 Task: Research Airbnb options in Wichian Buri, Thailand from 9th December, 2023 to 16th December, 2023 for 2 adults, 1 child.2 bedrooms having 2 beds and 1 bathroom. Property type can be flat. Look for 3 properties as per requirement.
Action: Mouse moved to (459, 107)
Screenshot: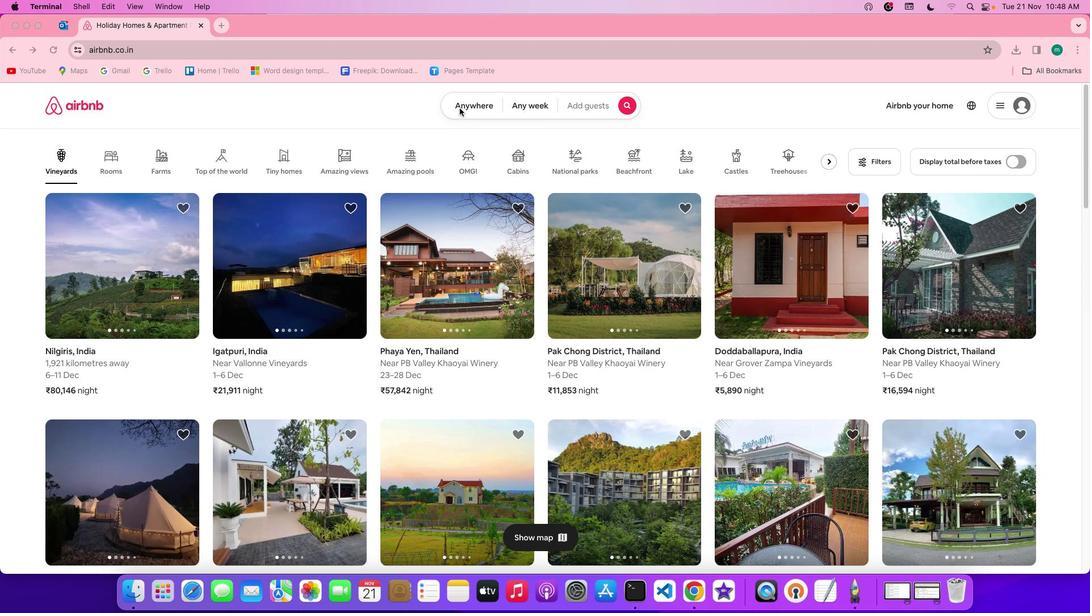 
Action: Mouse pressed left at (459, 107)
Screenshot: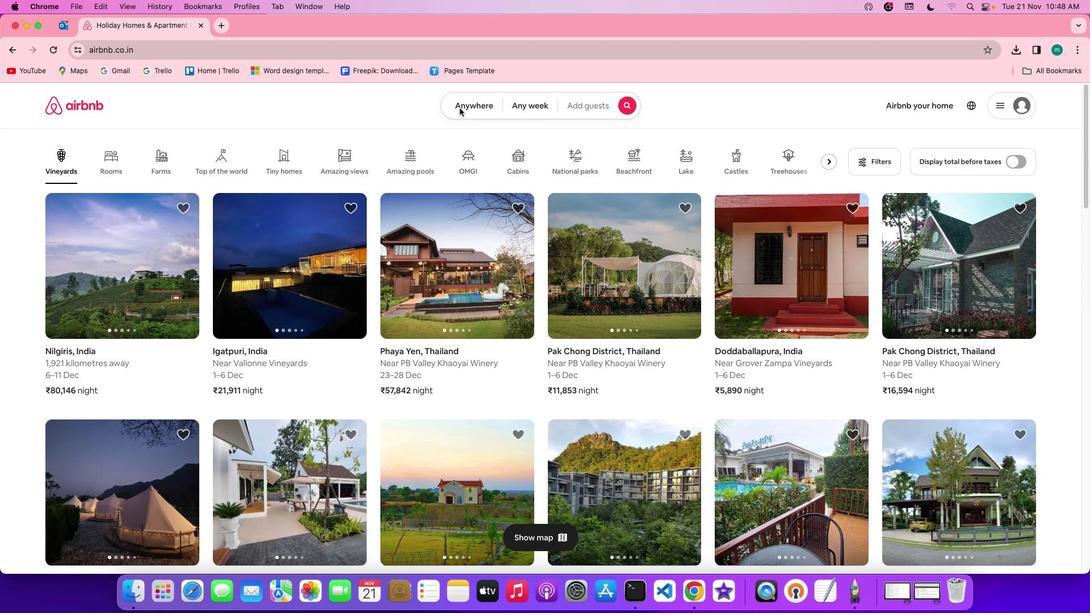 
Action: Mouse pressed left at (459, 107)
Screenshot: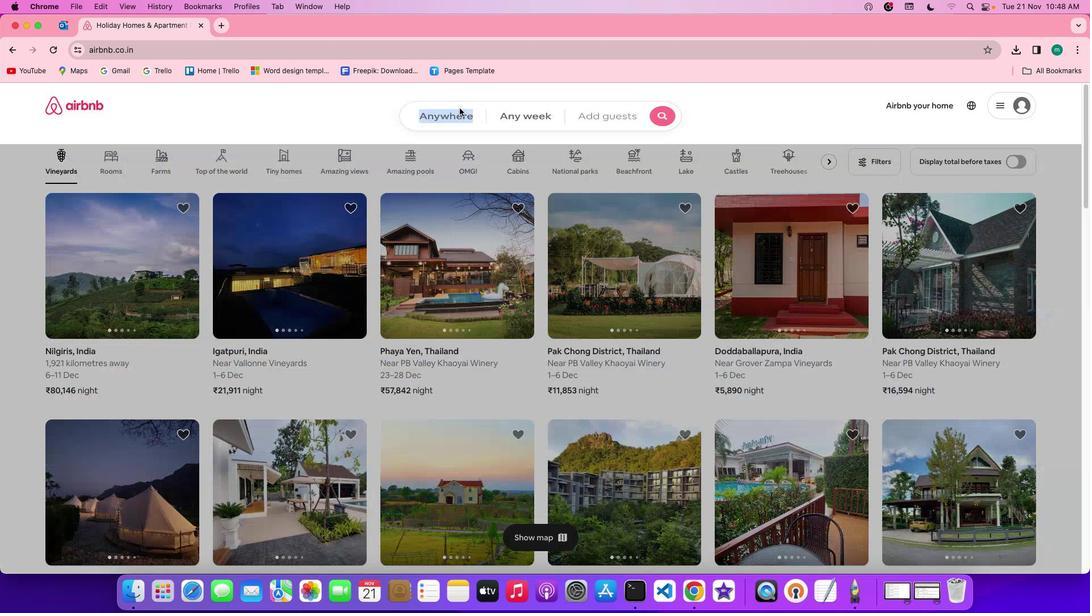 
Action: Mouse moved to (422, 153)
Screenshot: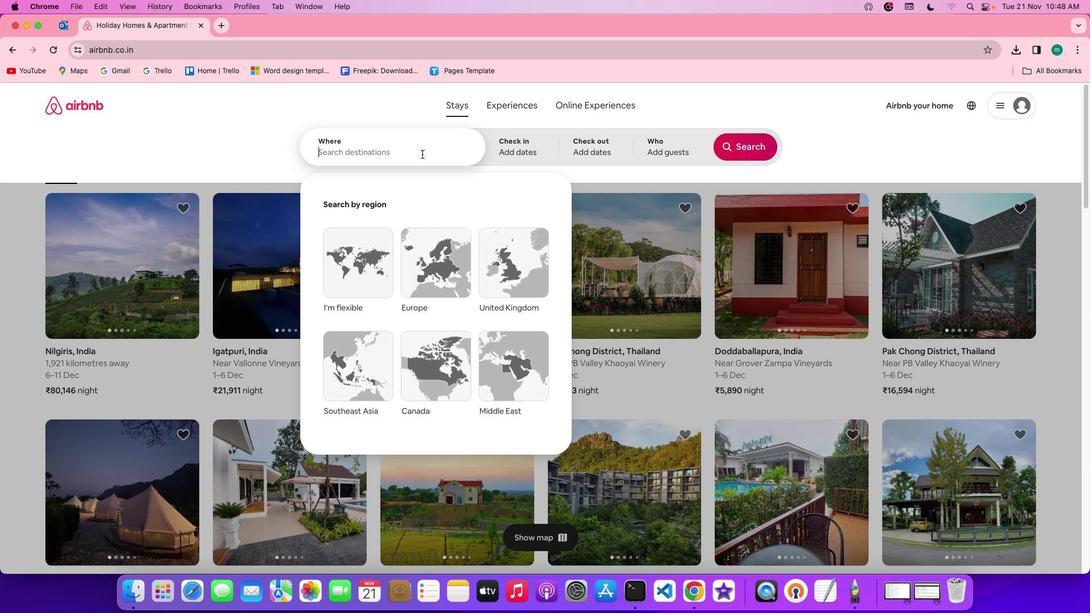 
Action: Mouse pressed left at (422, 153)
Screenshot: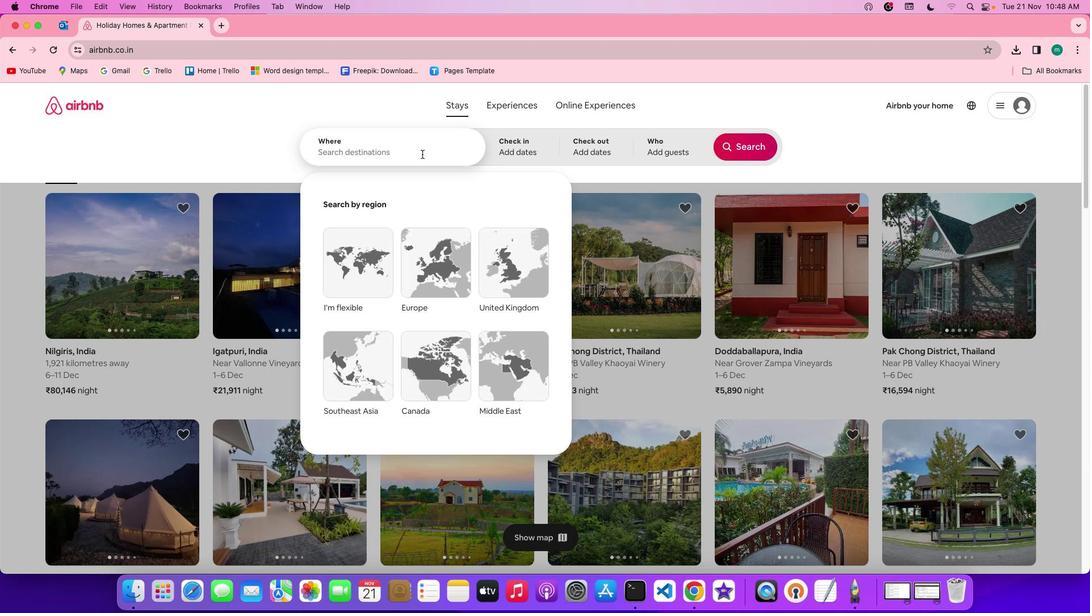 
Action: Key pressed Key.spaceKey.shift'W''i''c''h''i''a''n'Key.spaceKey.shift'B''u''r''i'','Key.spaceKey.shift'T''h''a''i''l''a''n''d'
Screenshot: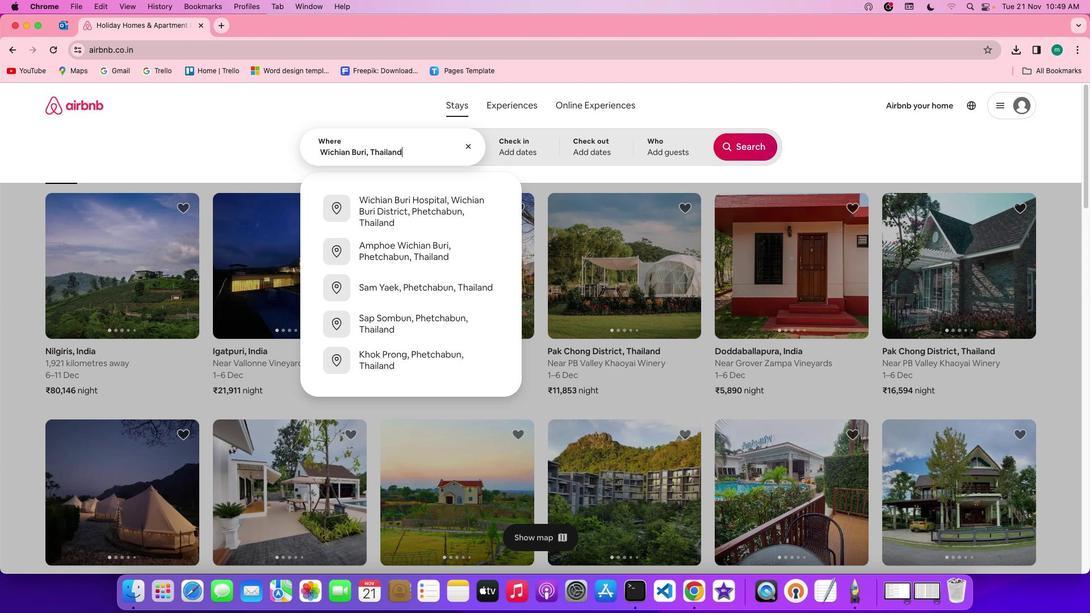 
Action: Mouse moved to (560, 139)
Screenshot: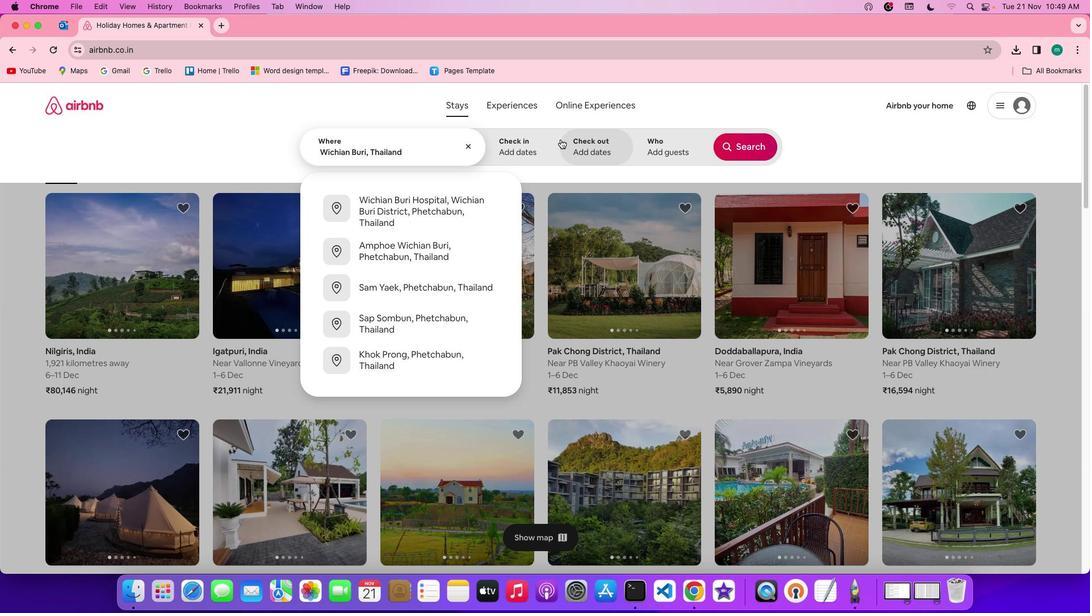 
Action: Mouse pressed left at (560, 139)
Screenshot: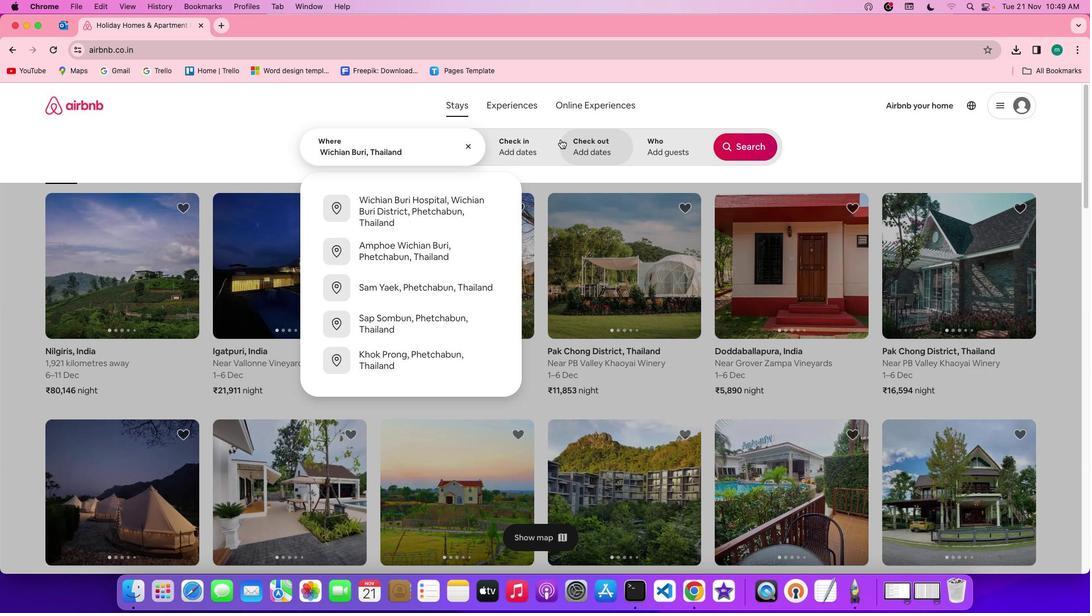 
Action: Mouse moved to (737, 322)
Screenshot: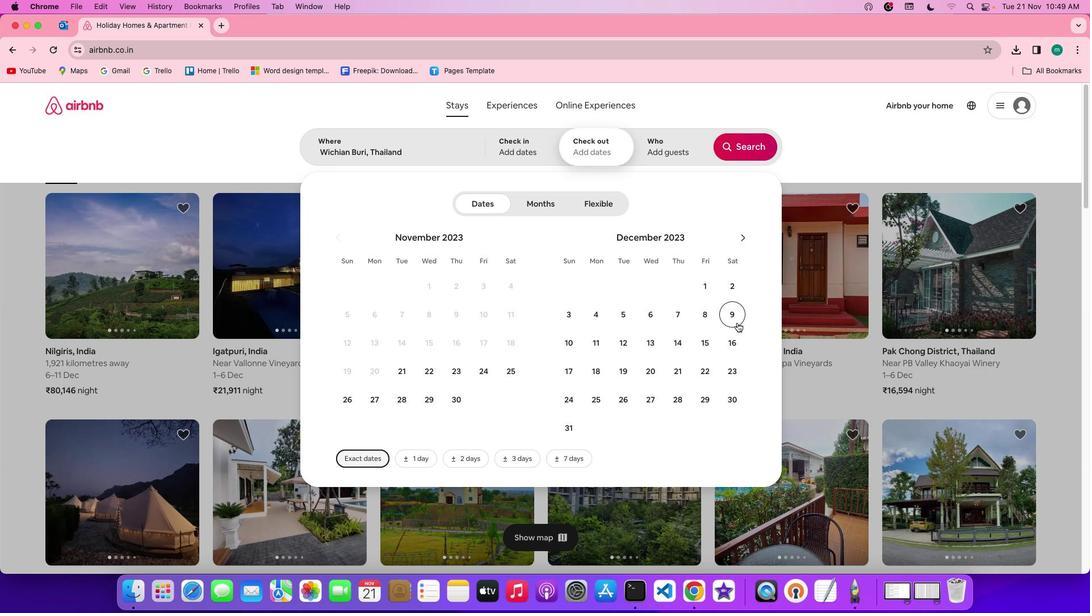 
Action: Mouse pressed left at (737, 322)
Screenshot: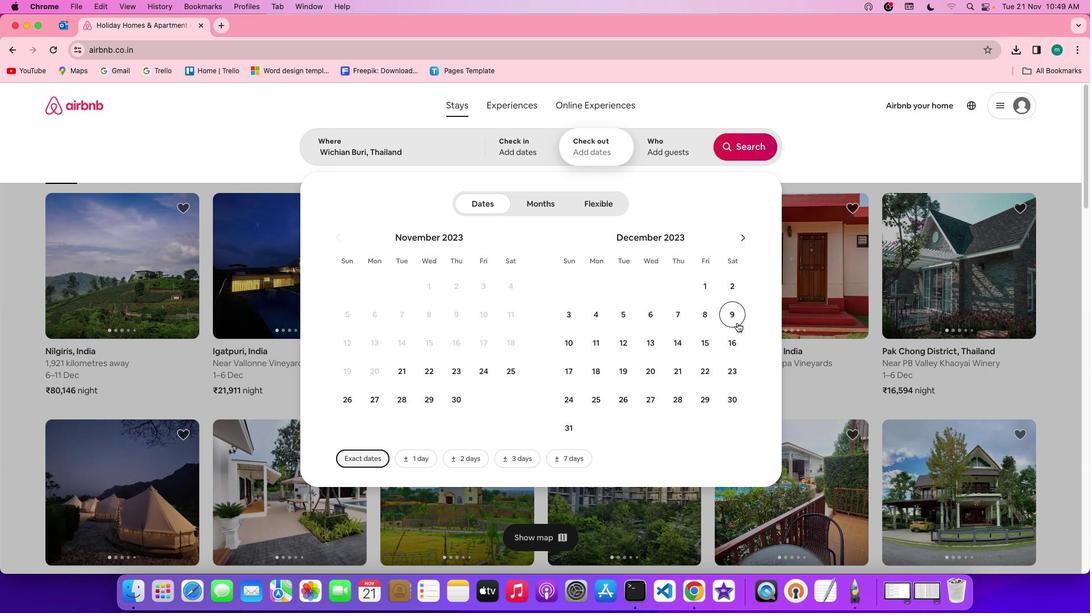 
Action: Mouse moved to (733, 337)
Screenshot: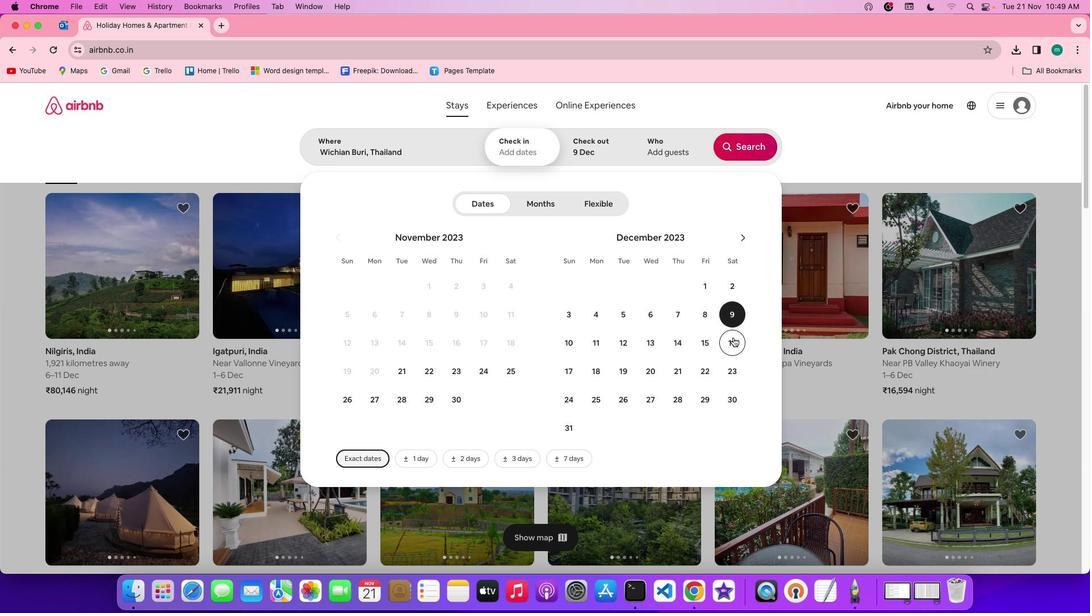
Action: Mouse pressed left at (733, 337)
Screenshot: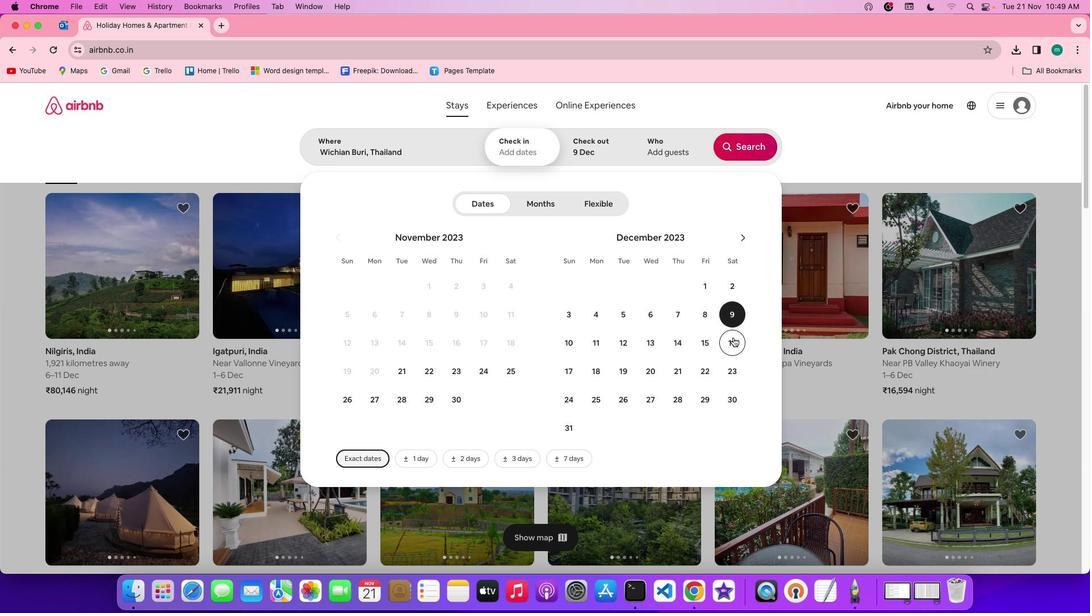 
Action: Mouse moved to (690, 134)
Screenshot: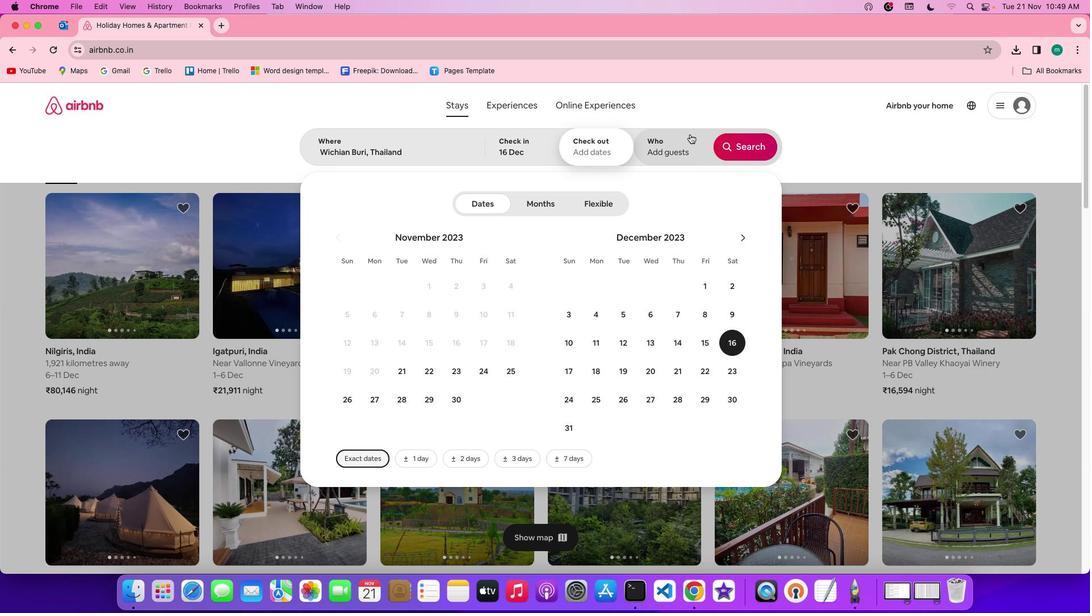 
Action: Mouse pressed left at (690, 134)
Screenshot: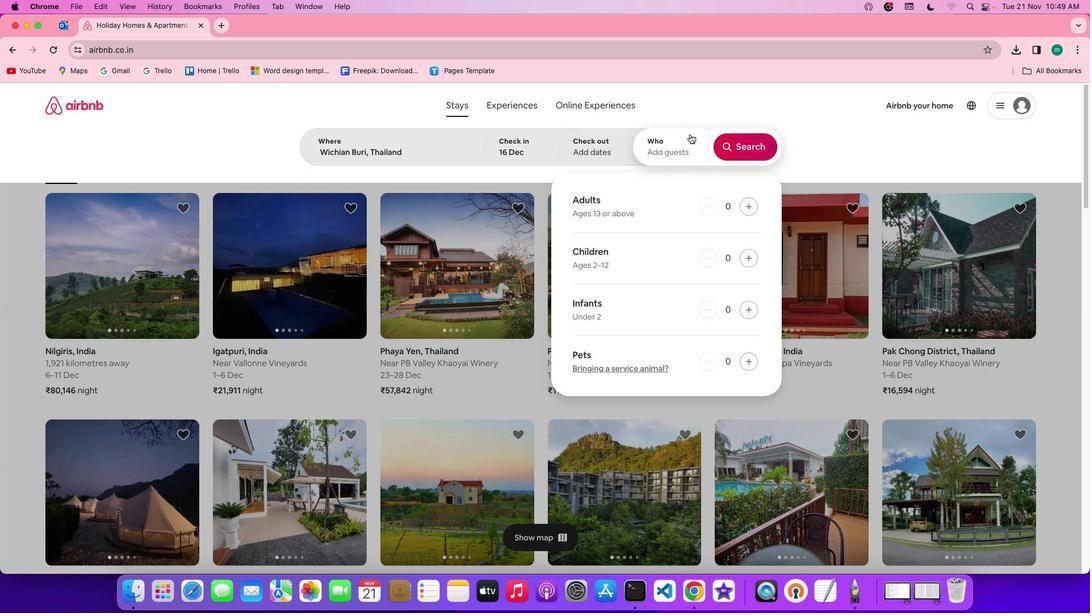 
Action: Mouse moved to (754, 213)
Screenshot: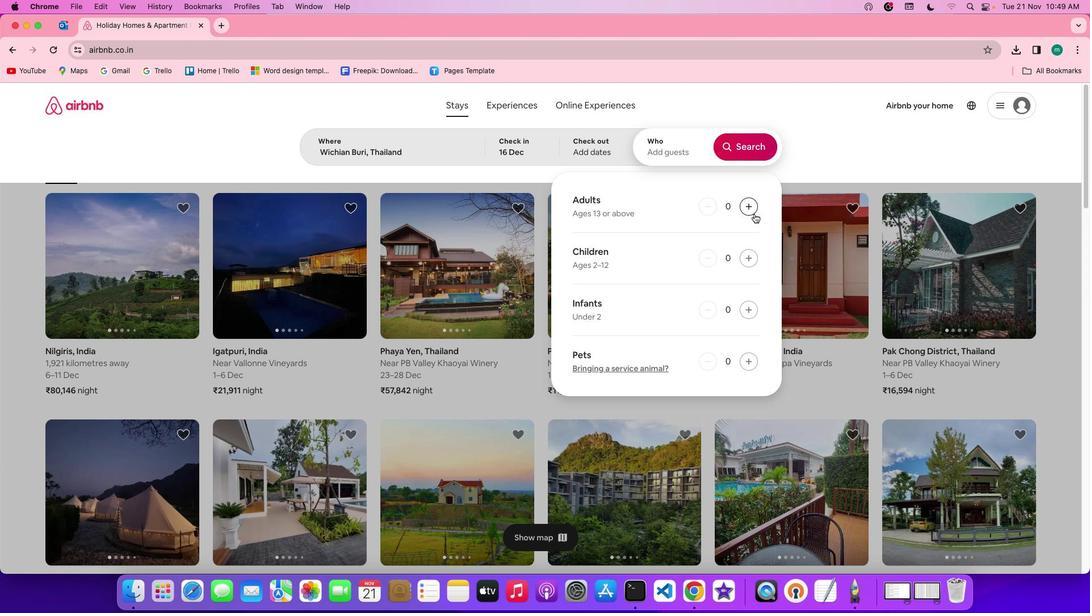 
Action: Mouse pressed left at (754, 213)
Screenshot: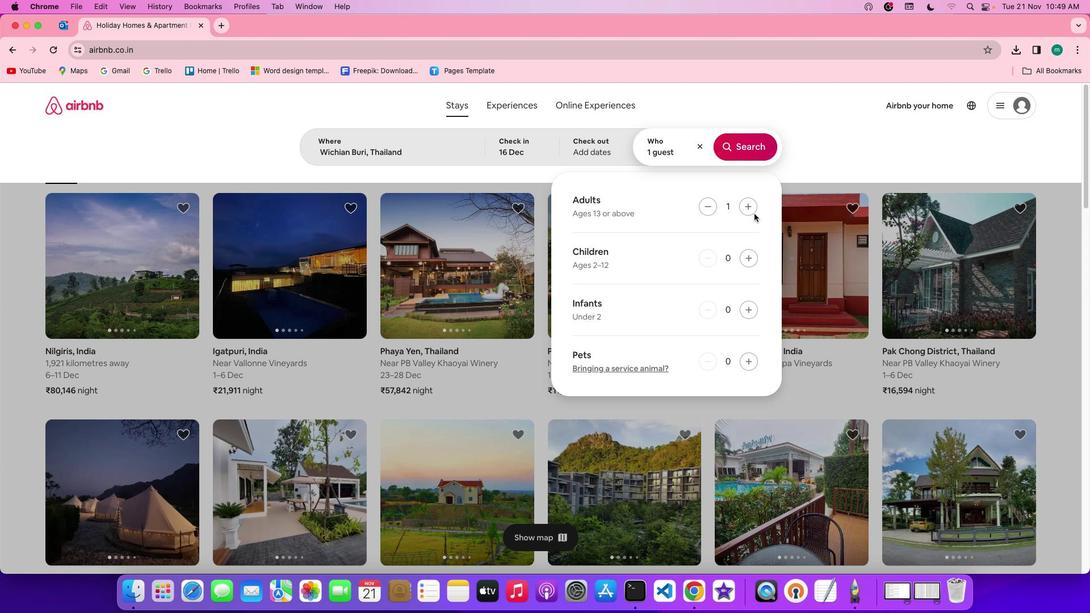 
Action: Mouse pressed left at (754, 213)
Screenshot: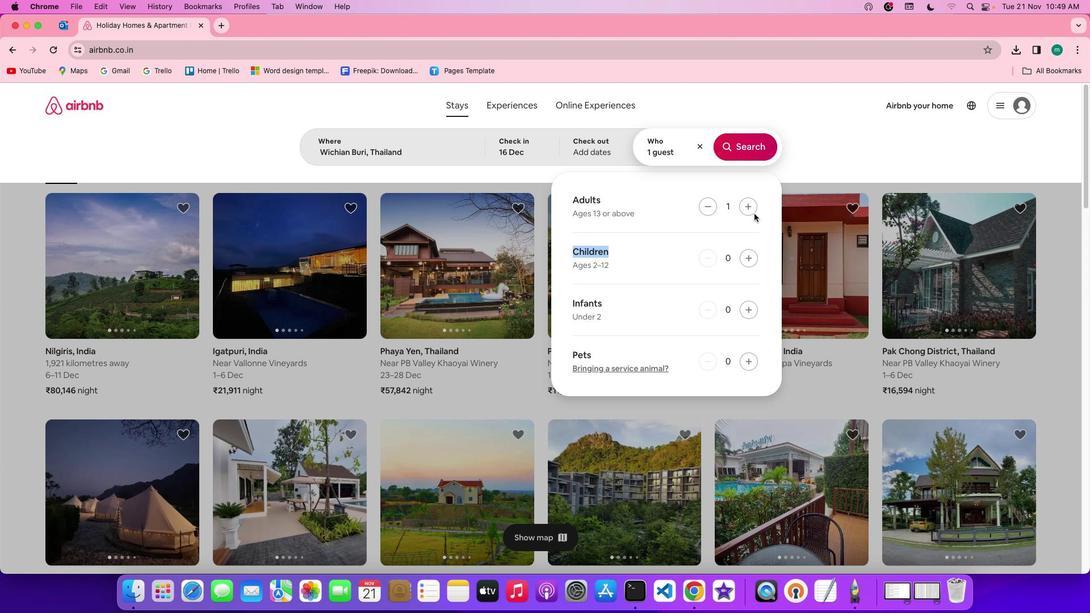 
Action: Mouse moved to (751, 255)
Screenshot: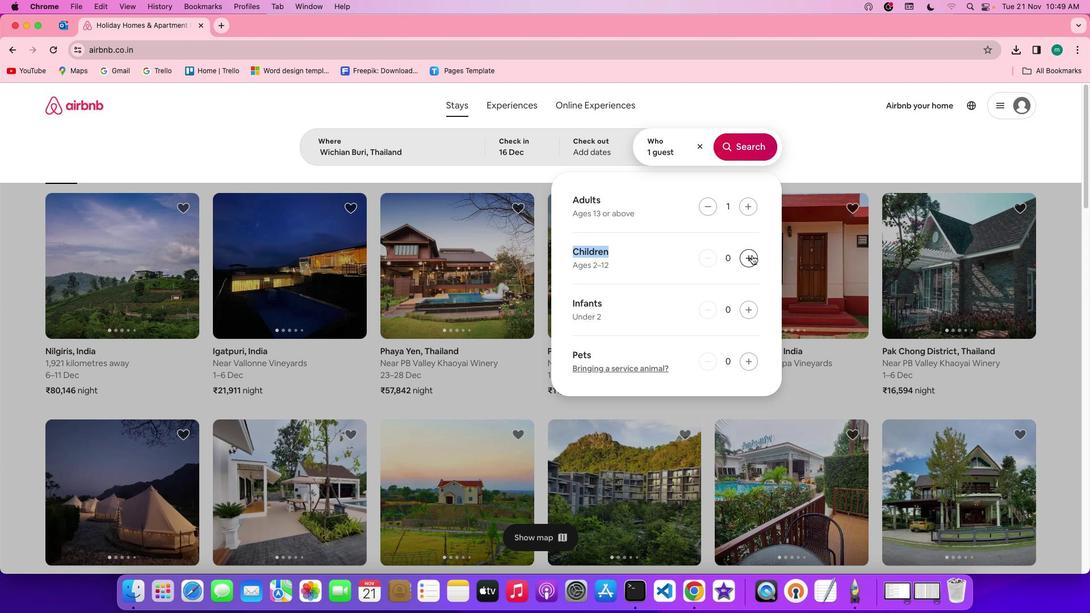
Action: Mouse pressed left at (751, 255)
Screenshot: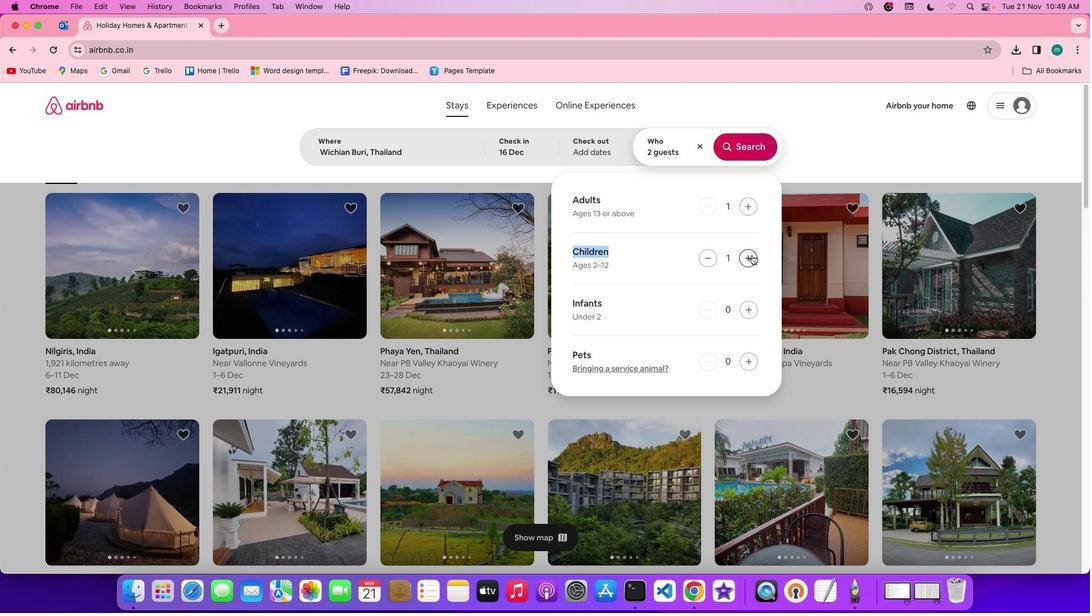 
Action: Mouse moved to (750, 202)
Screenshot: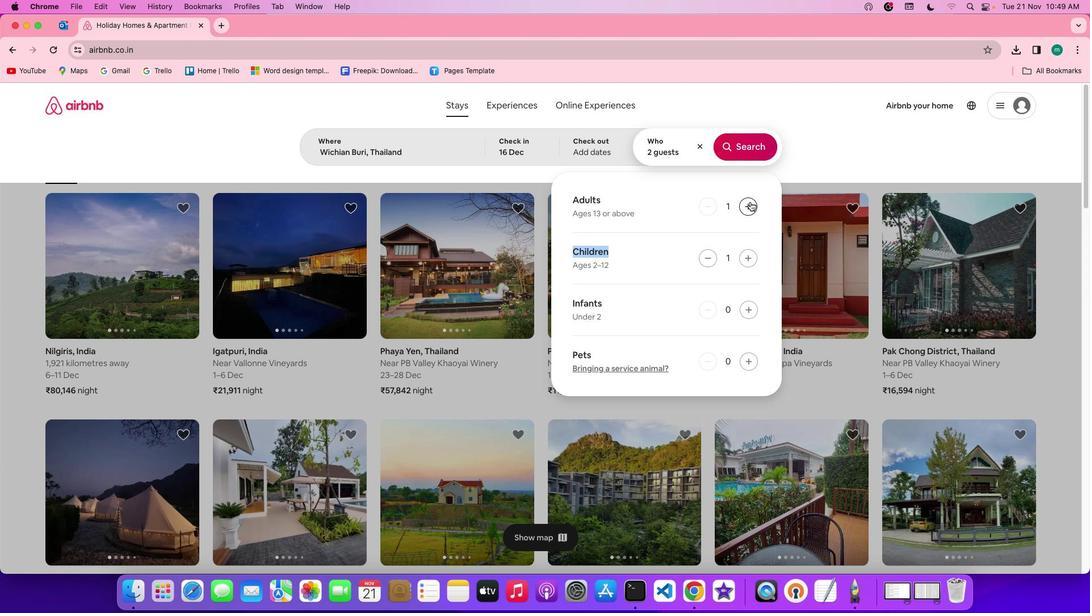 
Action: Mouse pressed left at (750, 202)
Screenshot: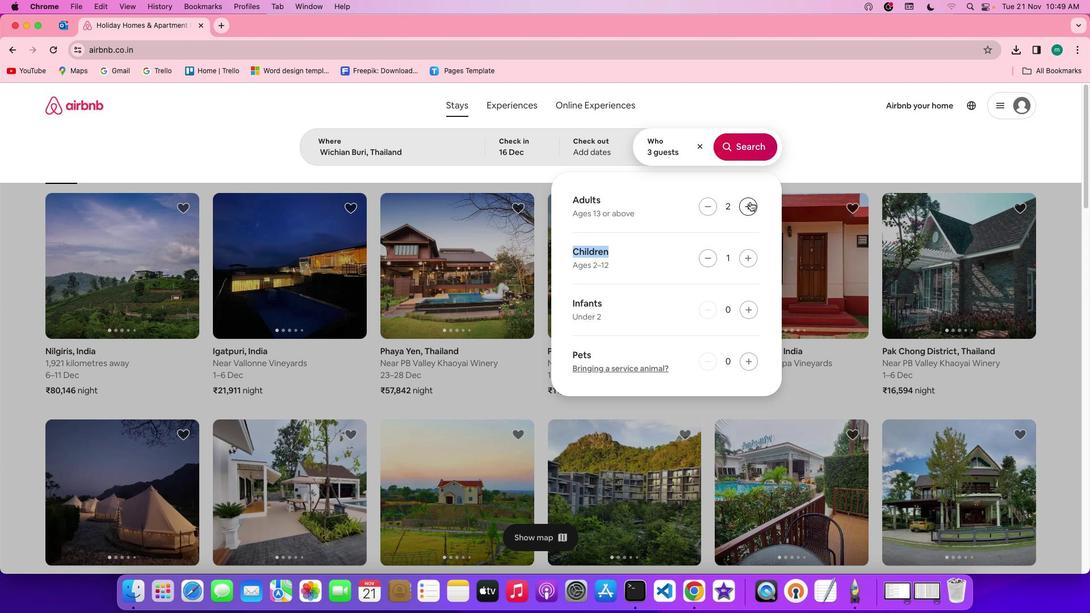 
Action: Mouse moved to (742, 145)
Screenshot: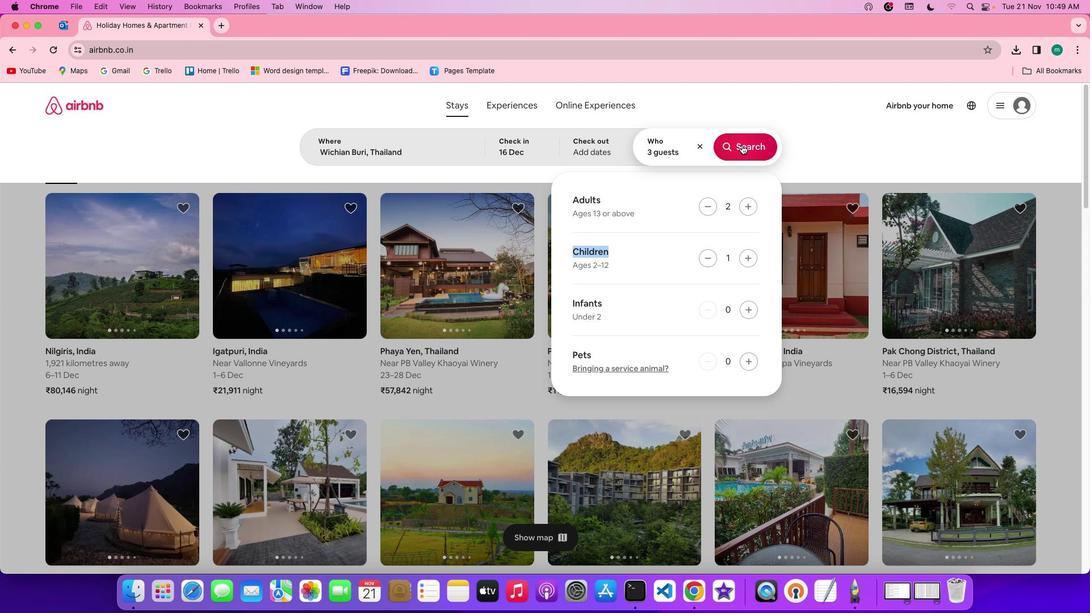
Action: Mouse pressed left at (742, 145)
Screenshot: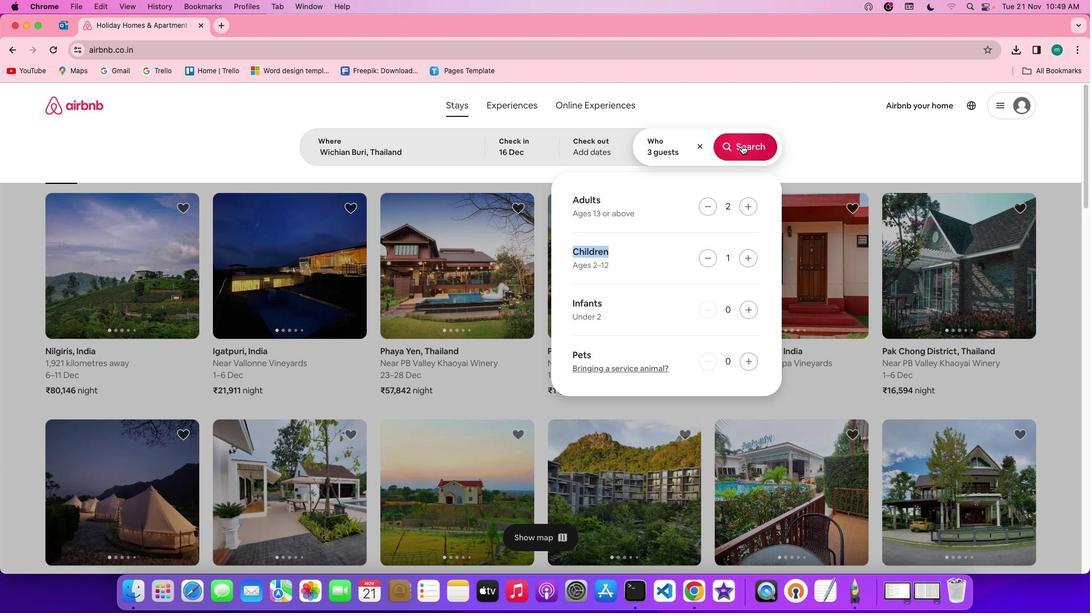 
Action: Mouse moved to (919, 149)
Screenshot: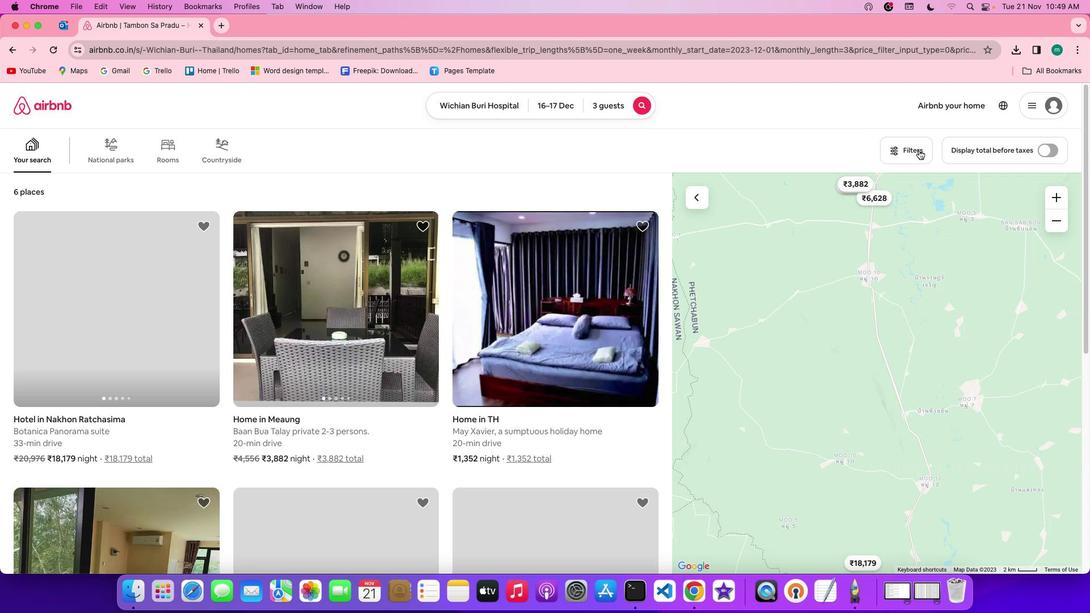 
Action: Mouse pressed left at (919, 149)
Screenshot: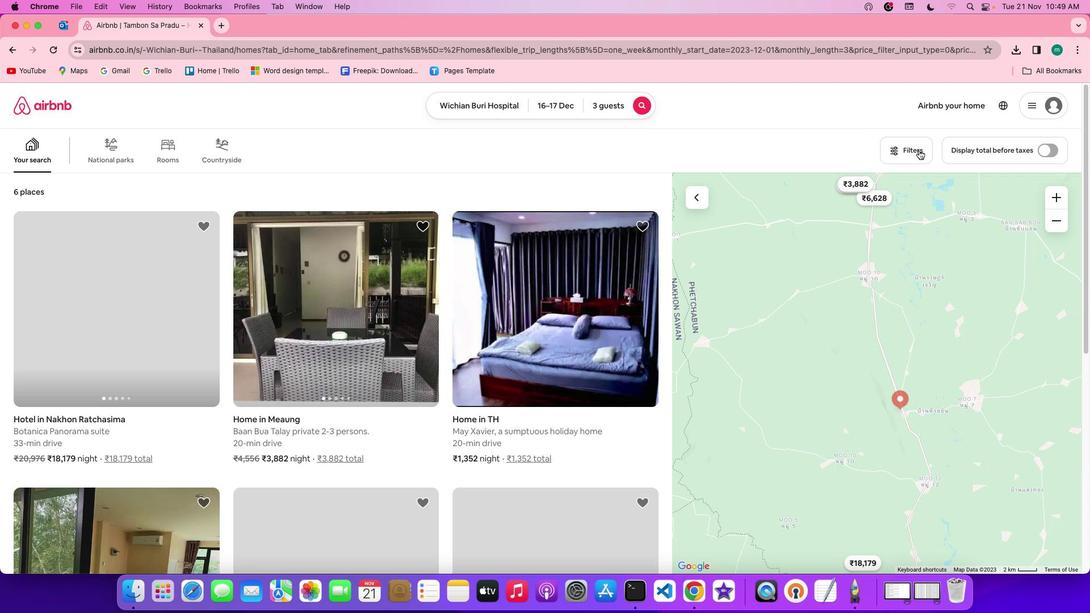 
Action: Mouse moved to (568, 331)
Screenshot: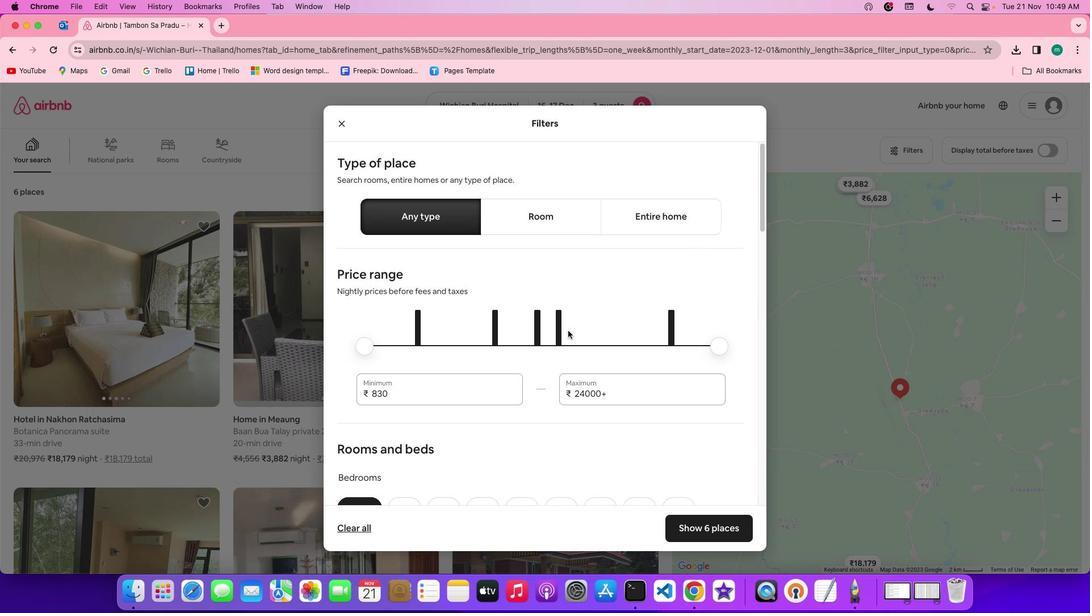 
Action: Mouse scrolled (568, 331) with delta (0, 0)
Screenshot: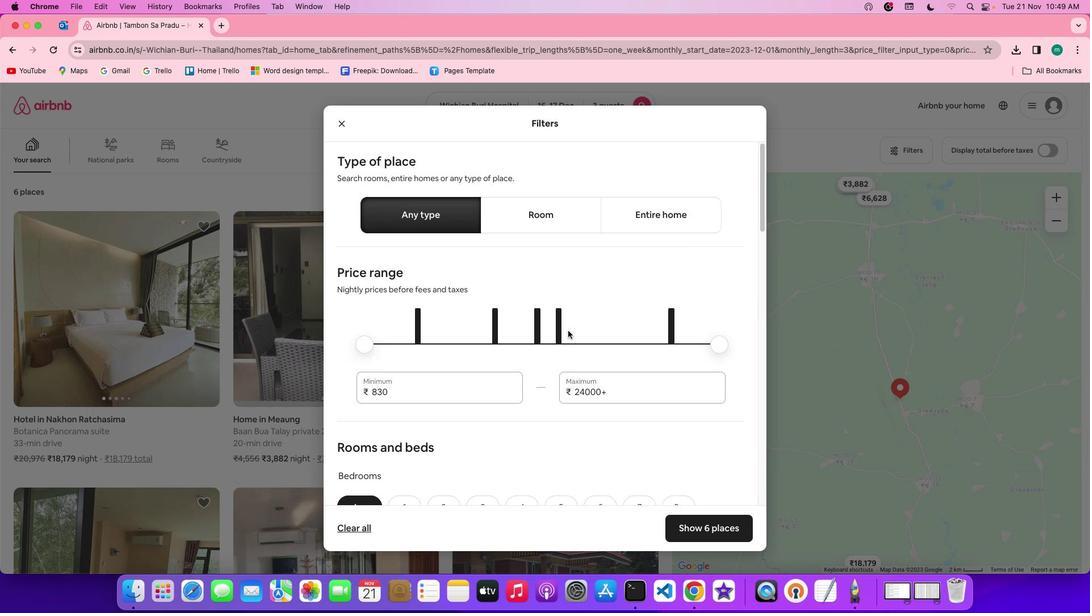
Action: Mouse scrolled (568, 331) with delta (0, 0)
Screenshot: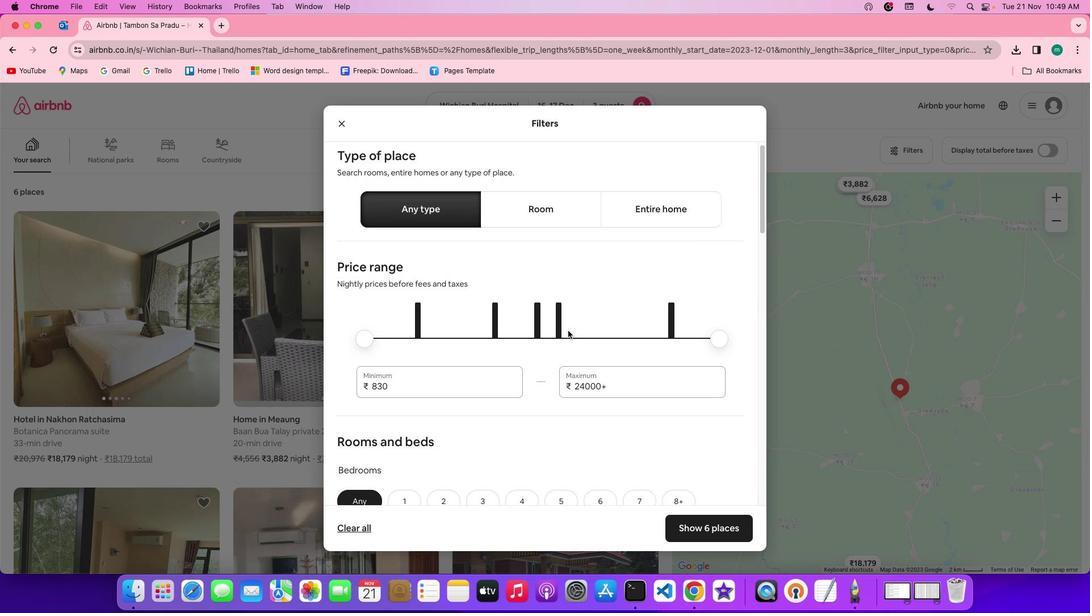 
Action: Mouse scrolled (568, 331) with delta (0, 0)
Screenshot: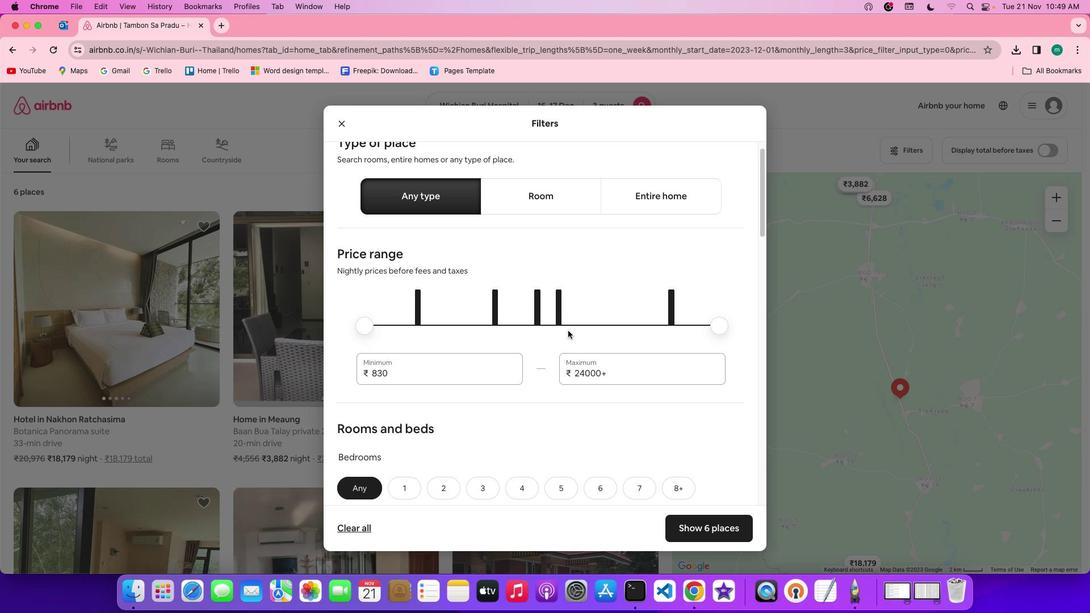 
Action: Mouse scrolled (568, 331) with delta (0, 0)
Screenshot: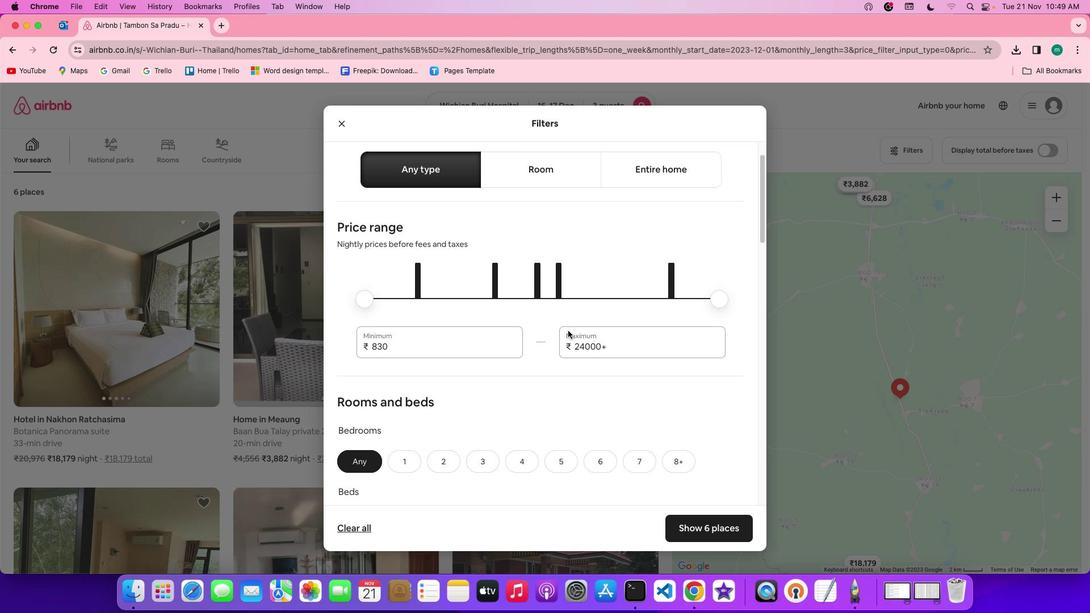 
Action: Mouse scrolled (568, 331) with delta (0, 0)
Screenshot: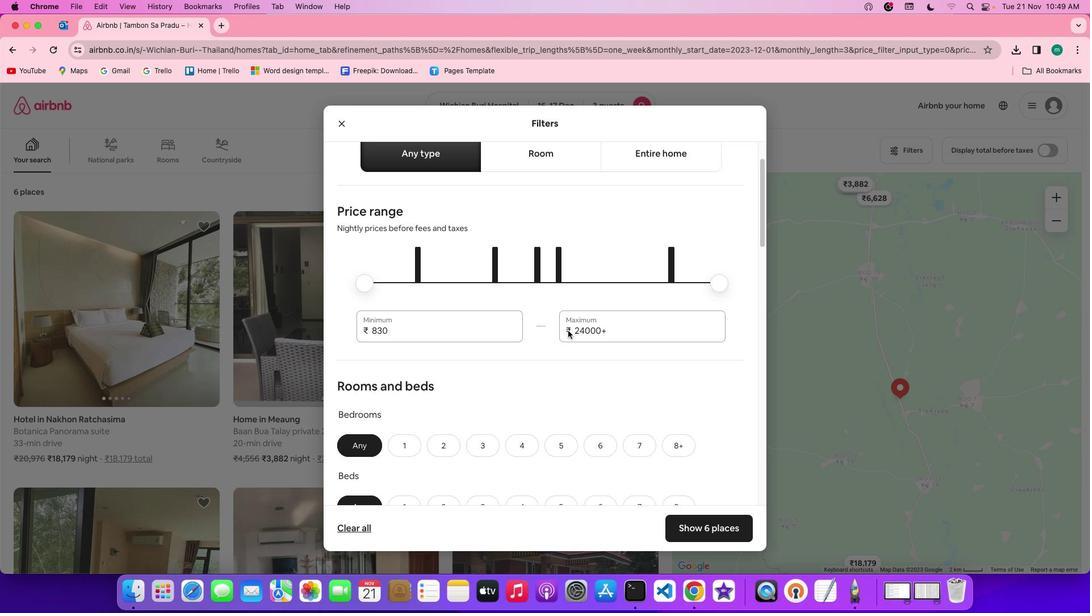 
Action: Mouse scrolled (568, 331) with delta (0, 0)
Screenshot: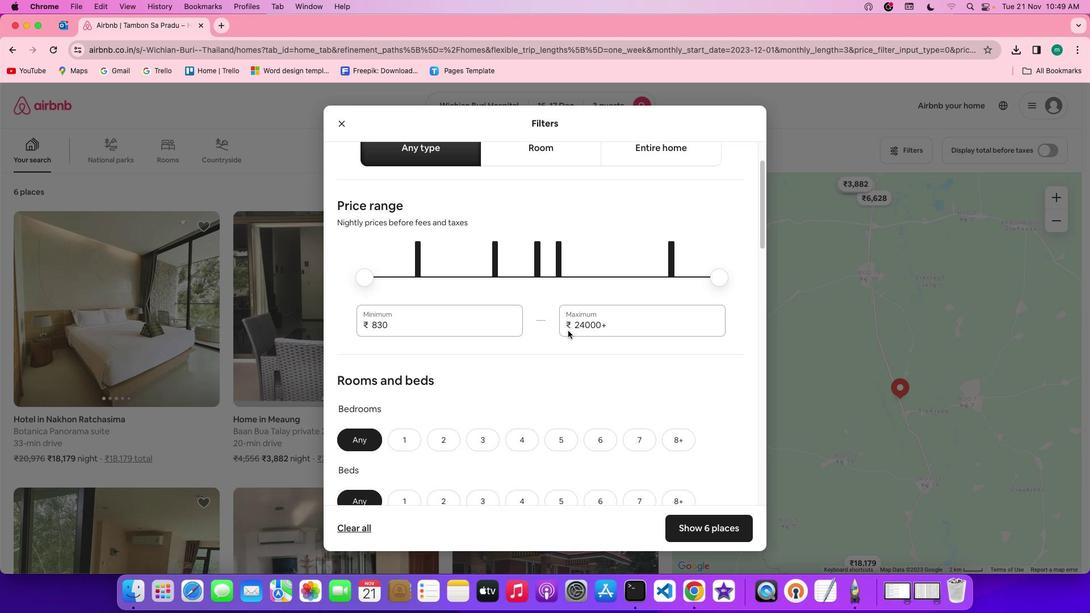 
Action: Mouse scrolled (568, 331) with delta (0, 0)
Screenshot: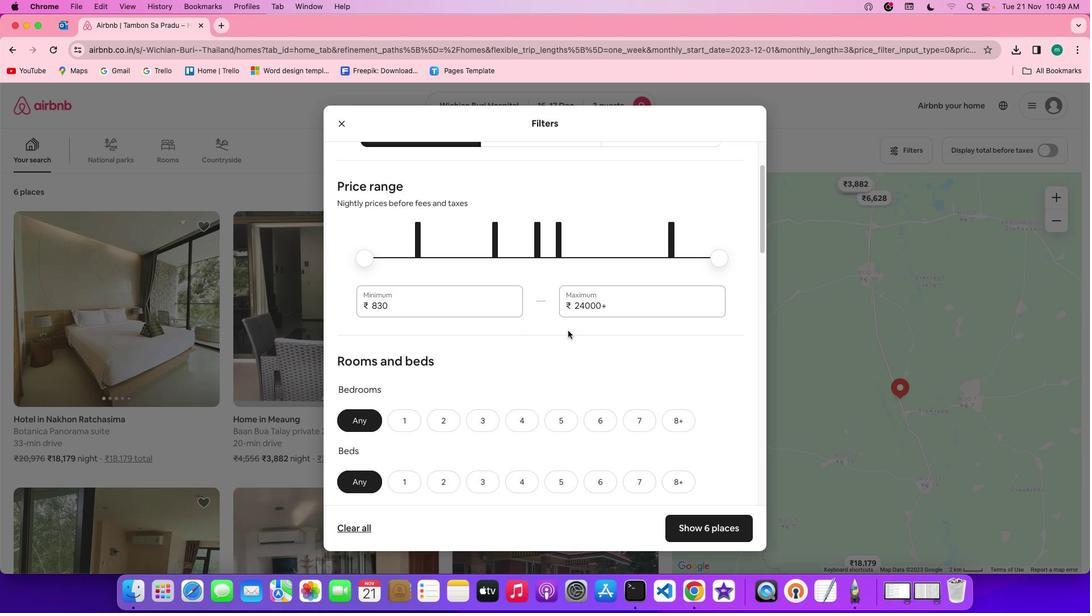 
Action: Mouse scrolled (568, 331) with delta (0, 0)
Screenshot: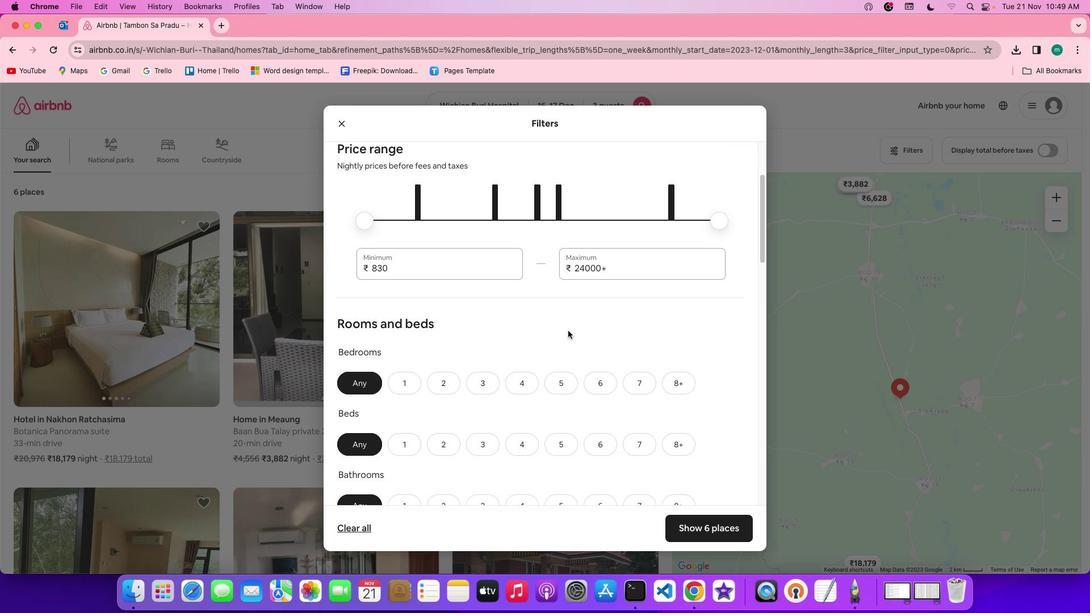 
Action: Mouse moved to (449, 361)
Screenshot: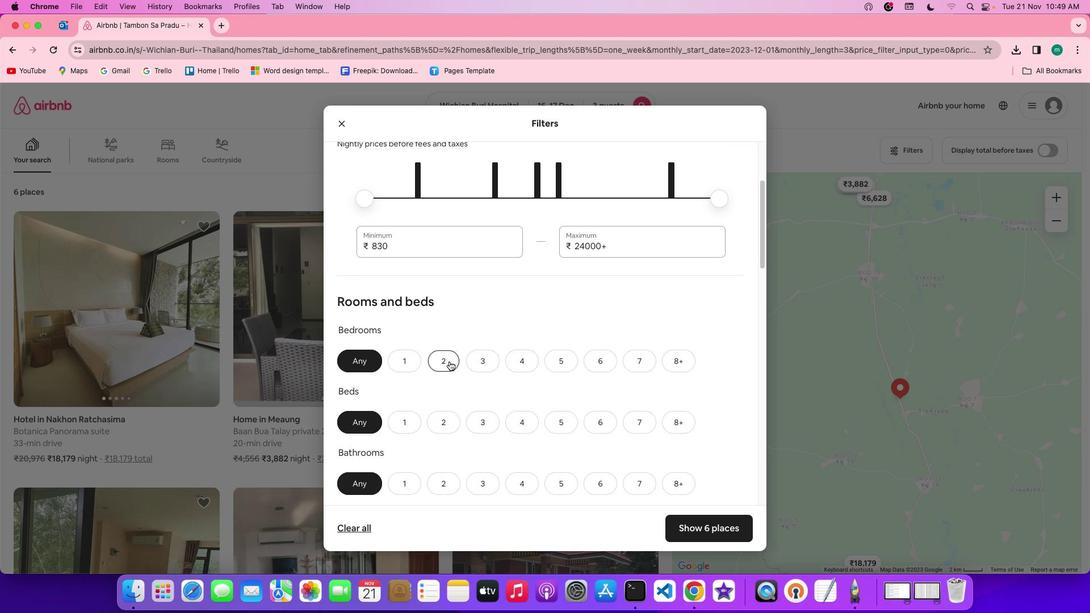 
Action: Mouse pressed left at (449, 361)
Screenshot: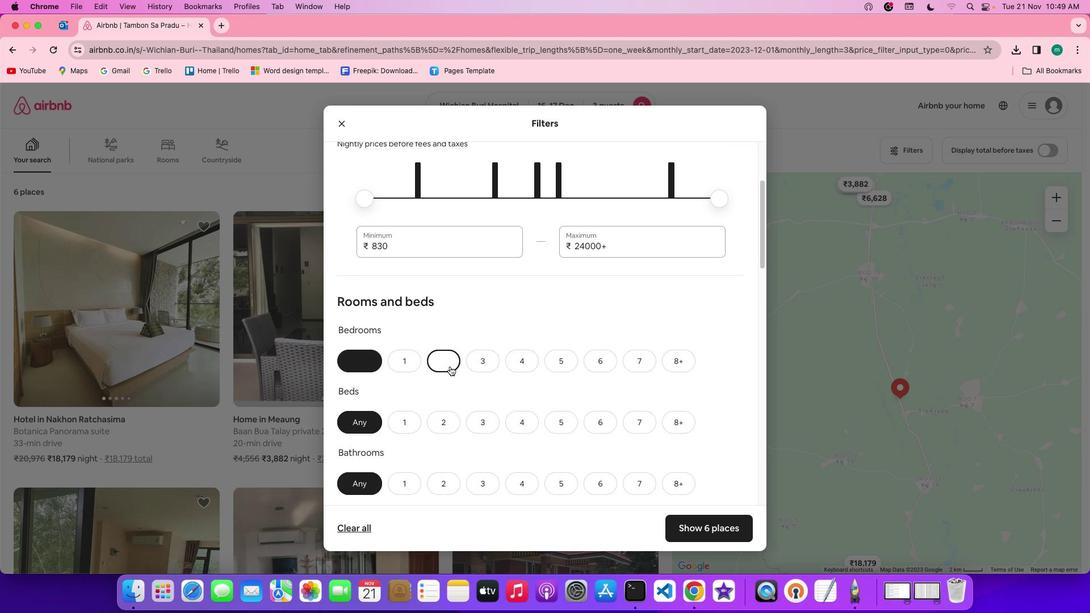 
Action: Mouse moved to (446, 420)
Screenshot: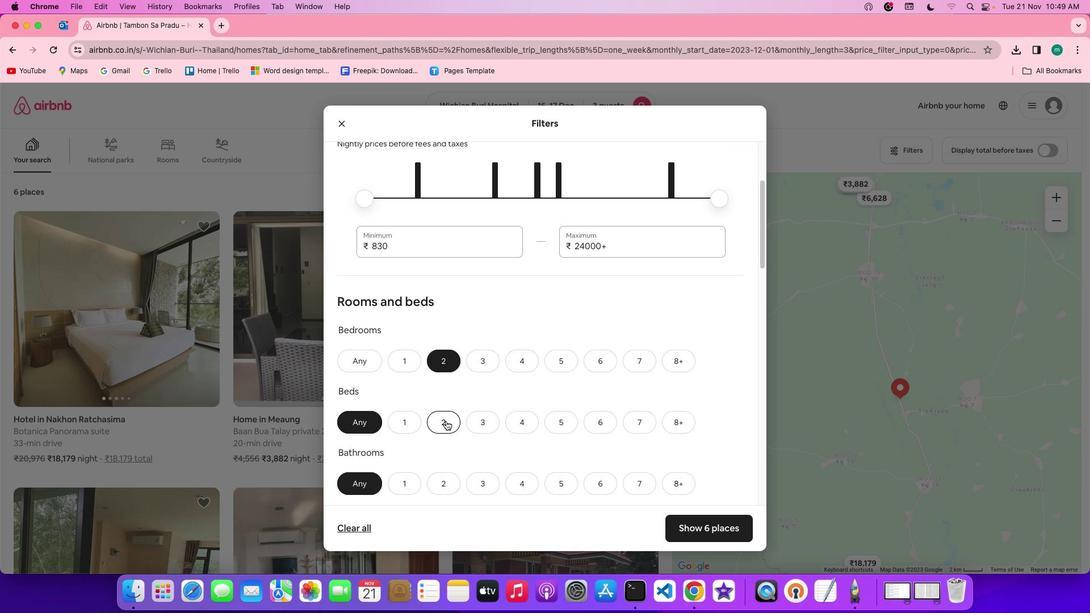 
Action: Mouse pressed left at (446, 420)
Screenshot: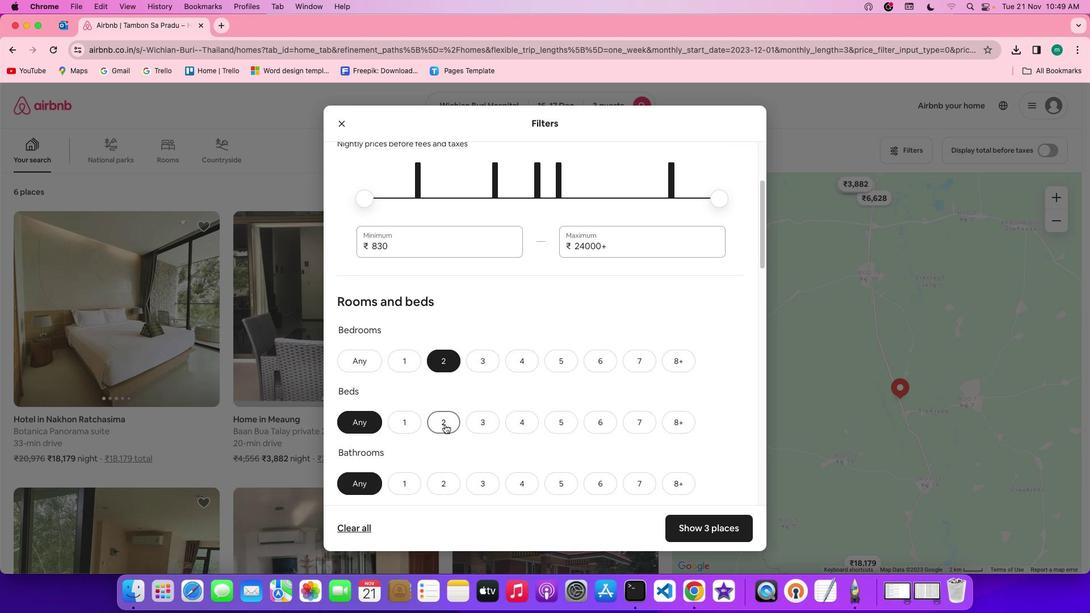 
Action: Mouse moved to (407, 486)
Screenshot: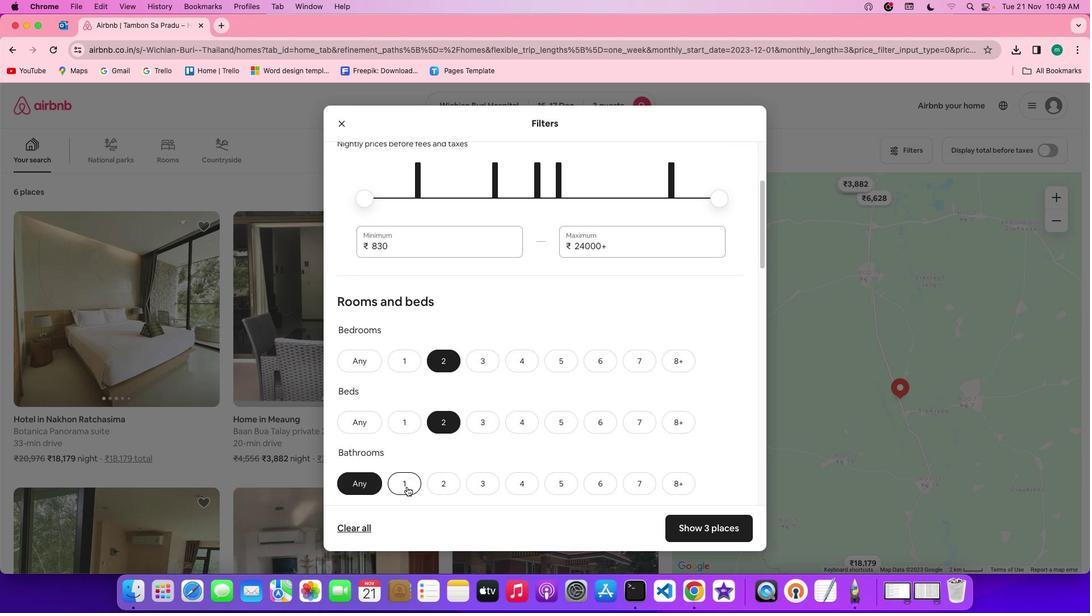 
Action: Mouse pressed left at (407, 486)
Screenshot: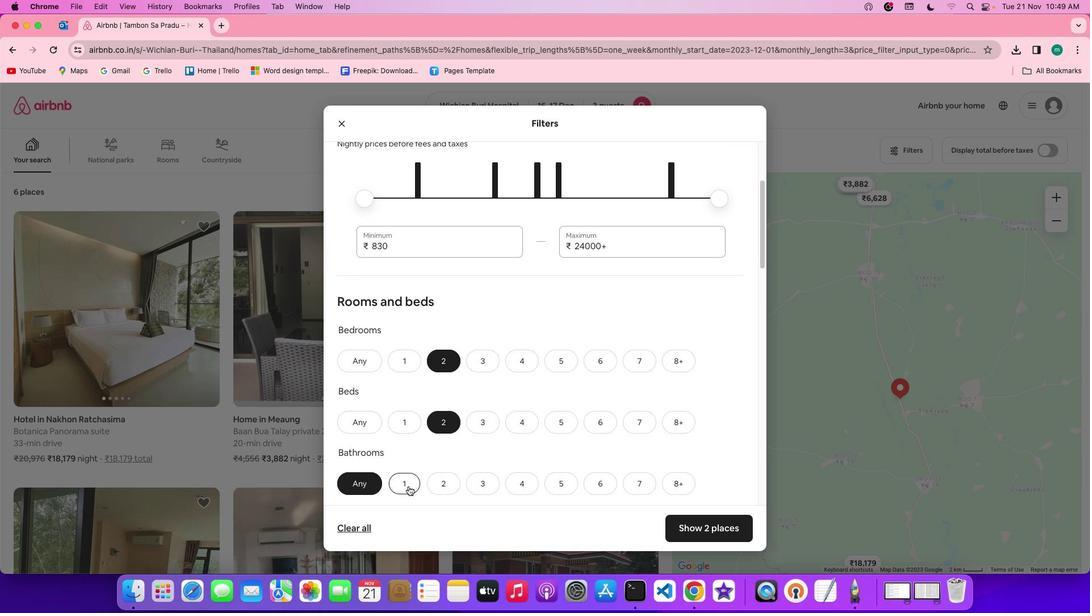 
Action: Mouse moved to (580, 455)
Screenshot: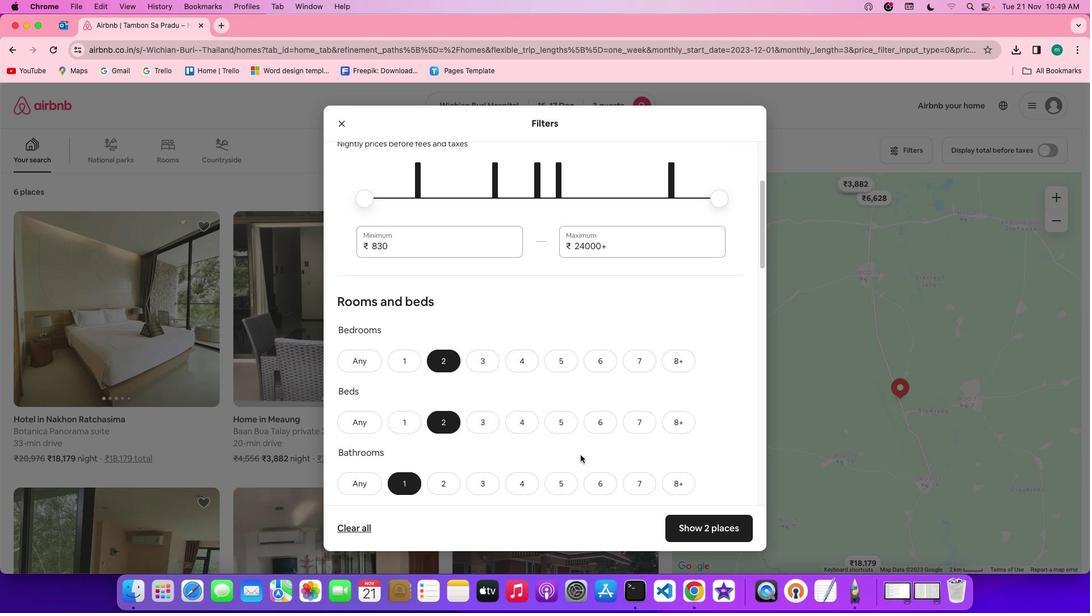 
Action: Mouse scrolled (580, 455) with delta (0, 0)
Screenshot: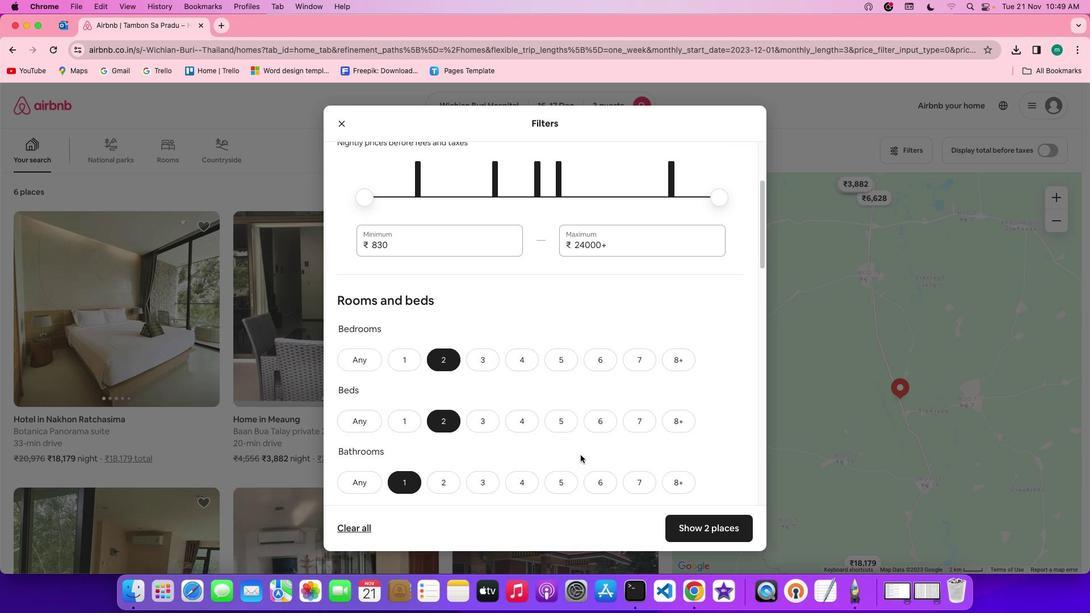 
Action: Mouse scrolled (580, 455) with delta (0, 0)
Screenshot: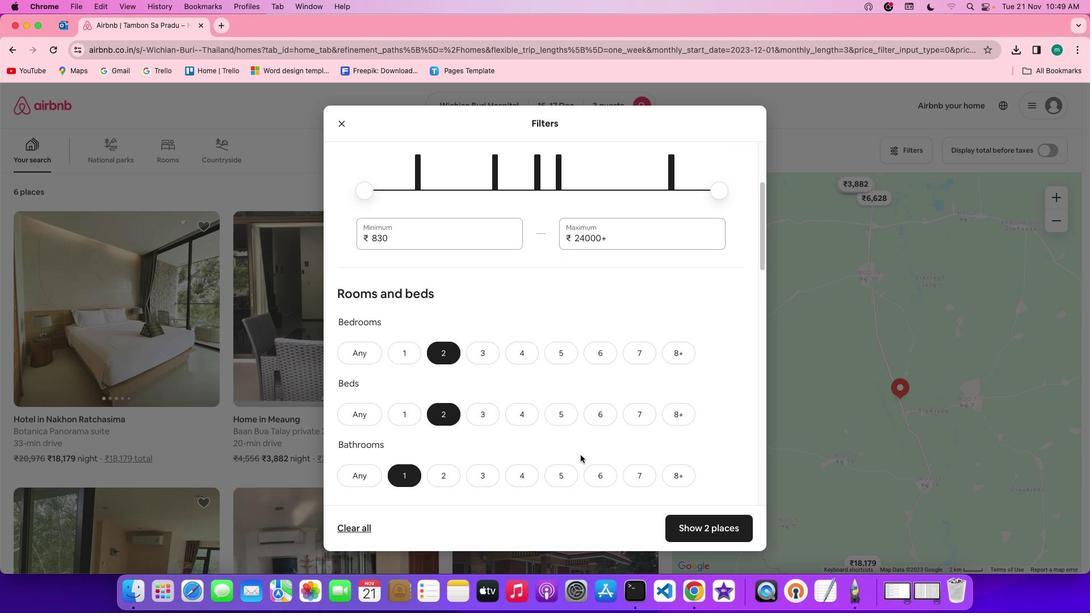
Action: Mouse scrolled (580, 455) with delta (0, 0)
Screenshot: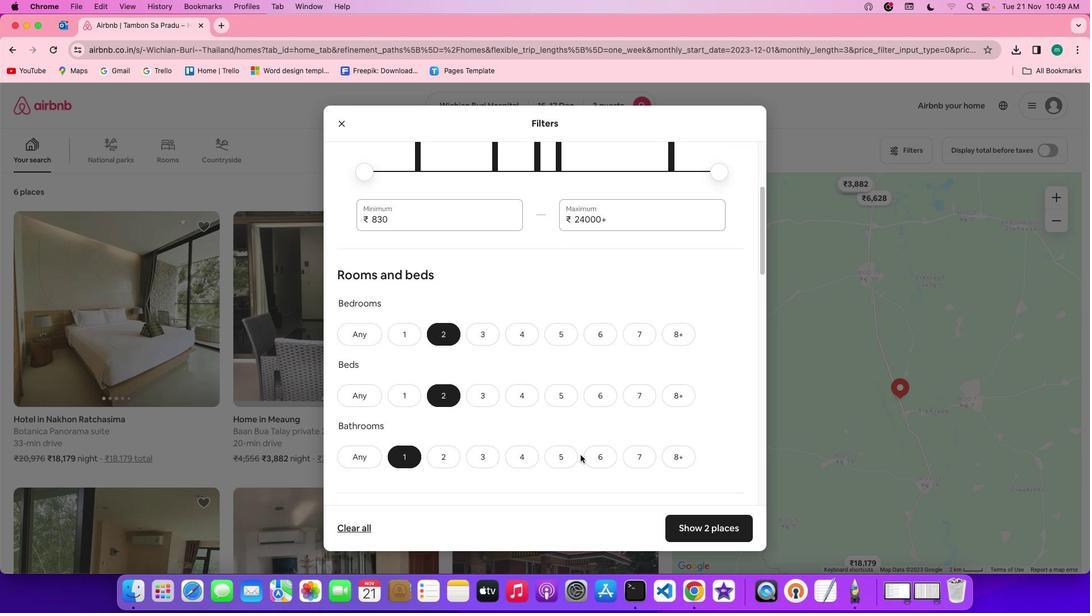 
Action: Mouse scrolled (580, 455) with delta (0, 0)
Screenshot: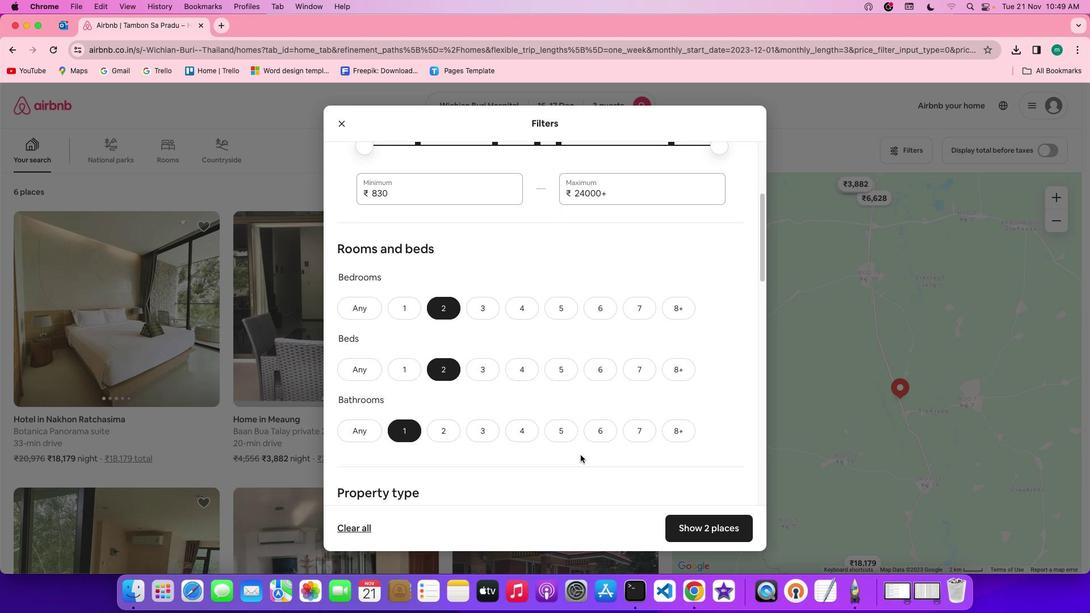 
Action: Mouse scrolled (580, 455) with delta (0, 0)
Screenshot: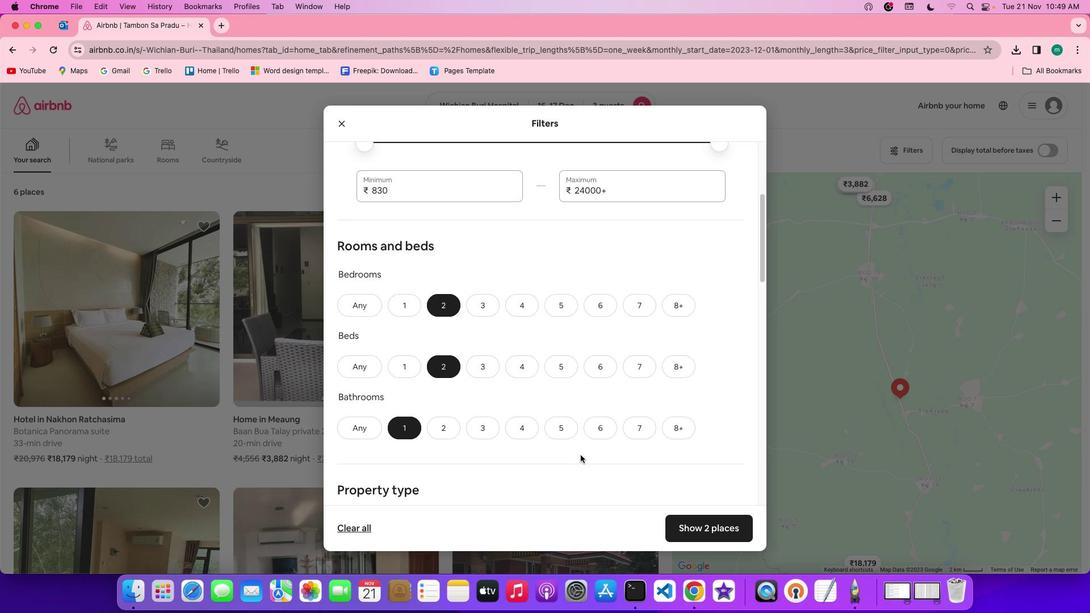 
Action: Mouse scrolled (580, 455) with delta (0, 0)
Screenshot: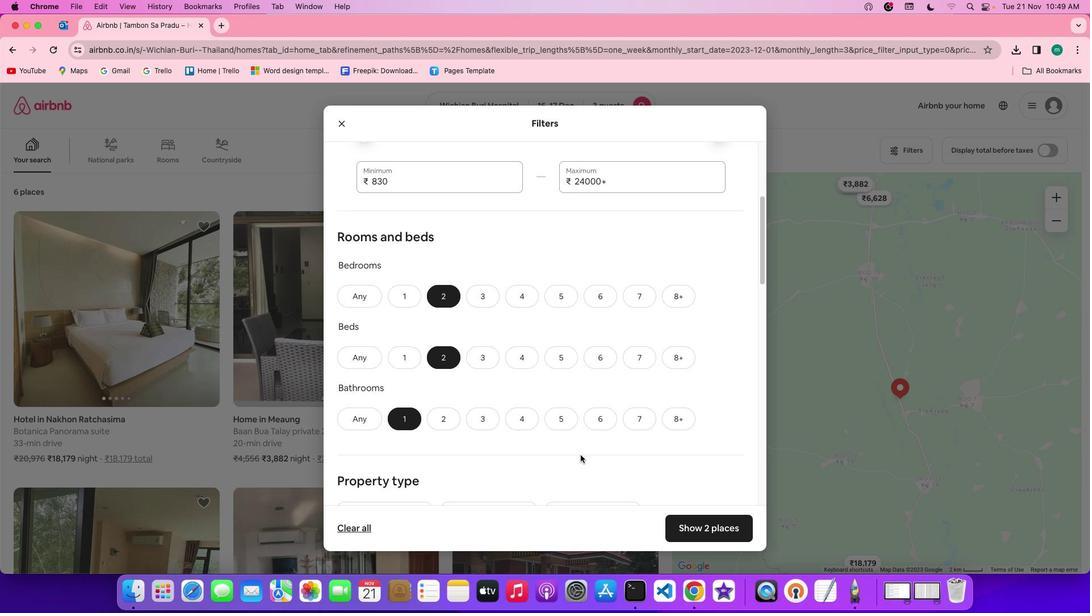 
Action: Mouse scrolled (580, 455) with delta (0, 0)
Screenshot: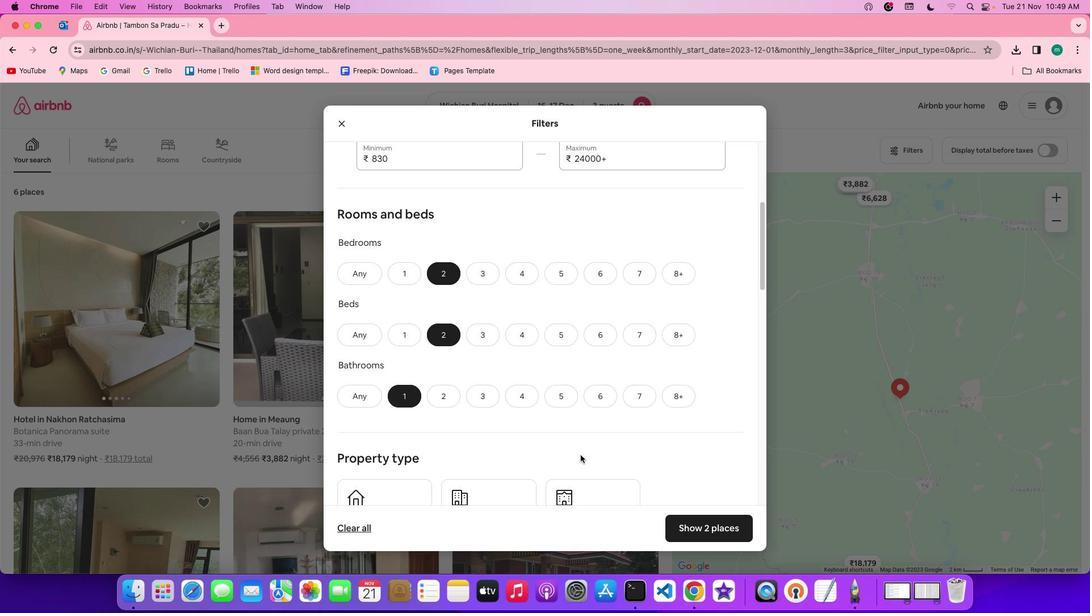 
Action: Mouse scrolled (580, 455) with delta (0, 0)
Screenshot: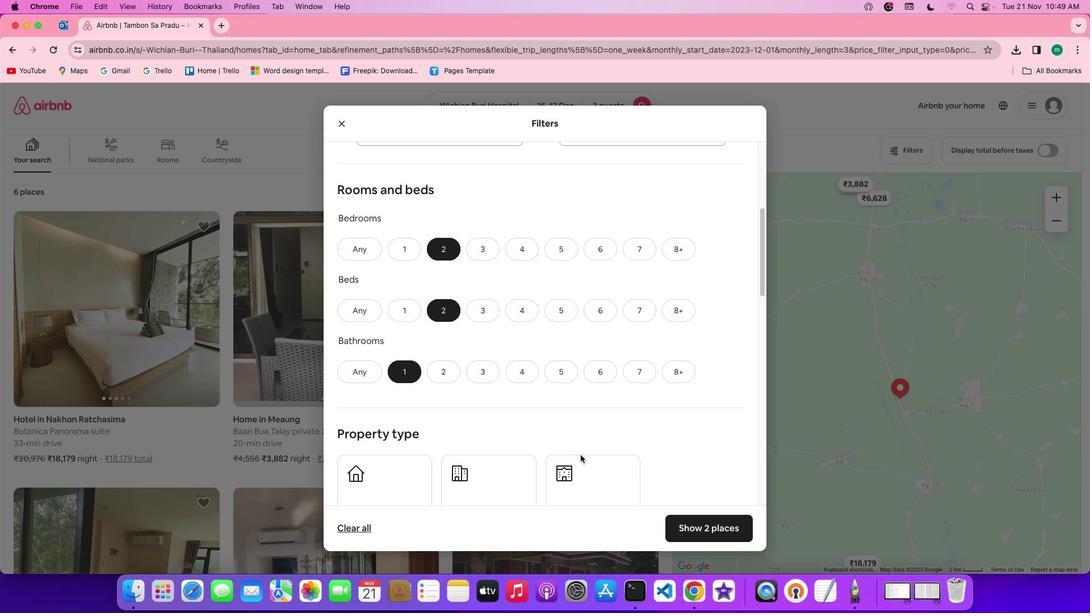
Action: Mouse scrolled (580, 455) with delta (0, 0)
Screenshot: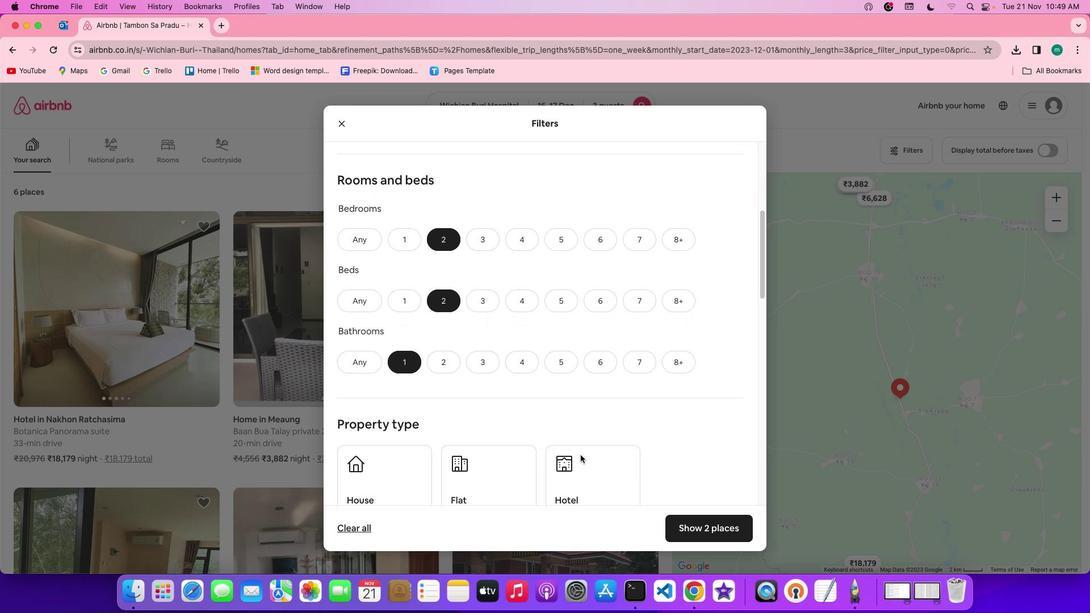 
Action: Mouse scrolled (580, 455) with delta (0, 0)
Screenshot: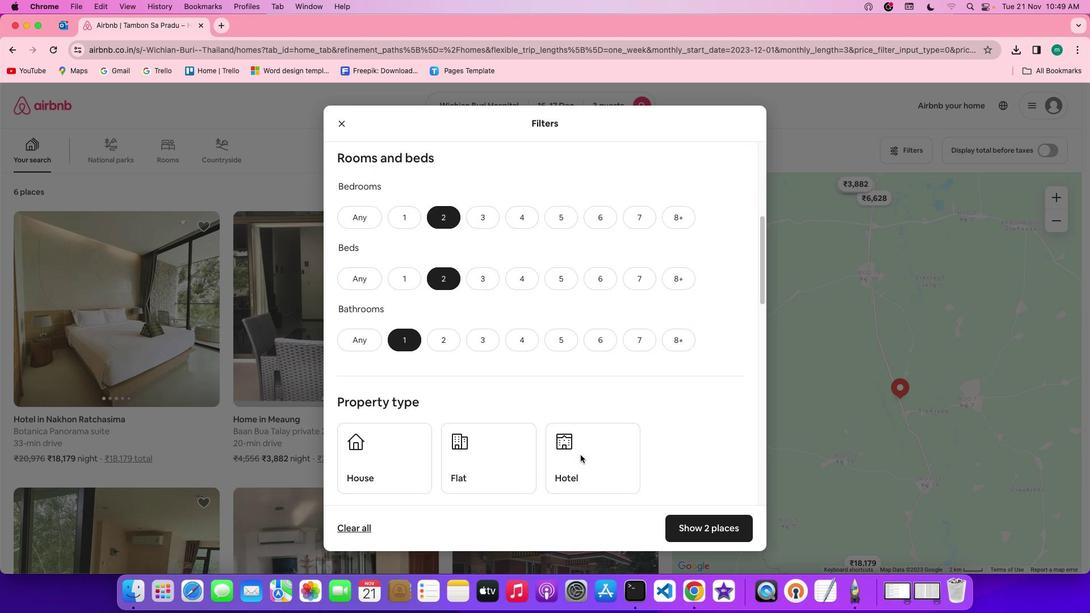 
Action: Mouse scrolled (580, 455) with delta (0, 0)
Screenshot: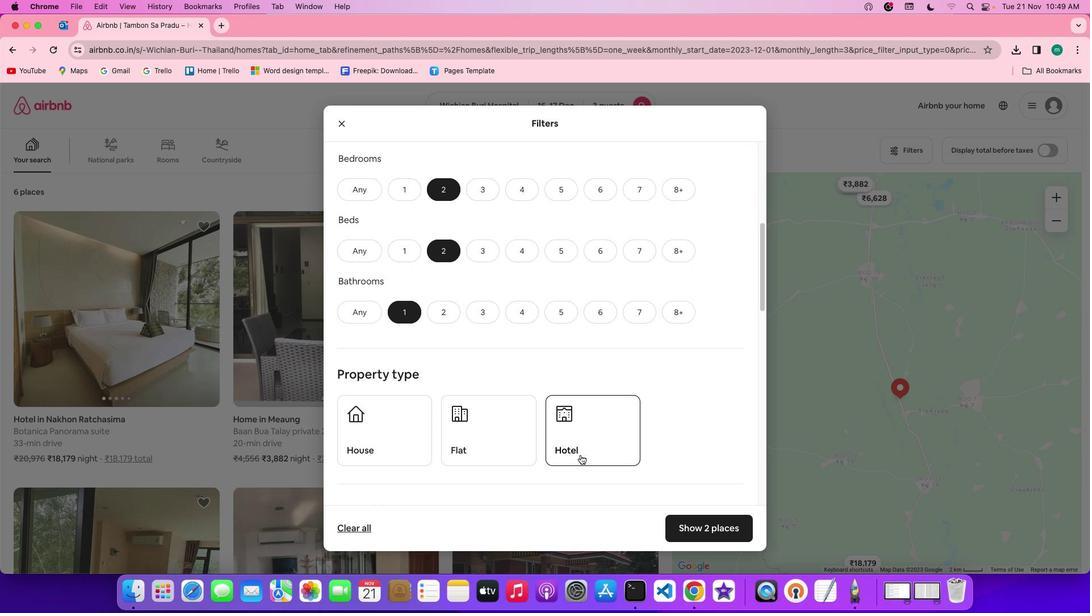 
Action: Mouse scrolled (580, 455) with delta (0, 0)
Screenshot: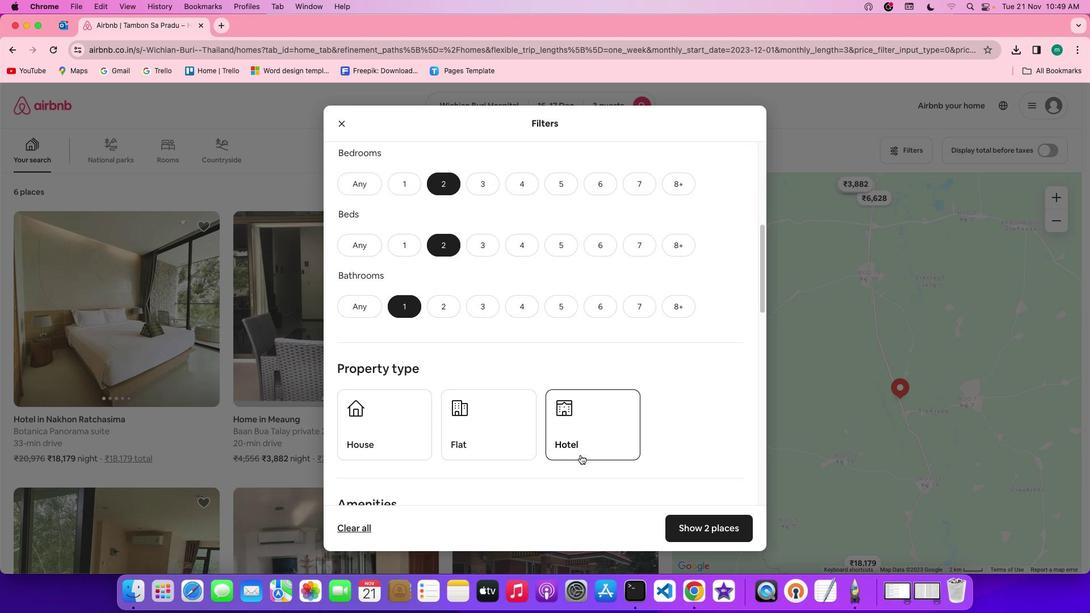 
Action: Mouse scrolled (580, 455) with delta (0, 0)
Screenshot: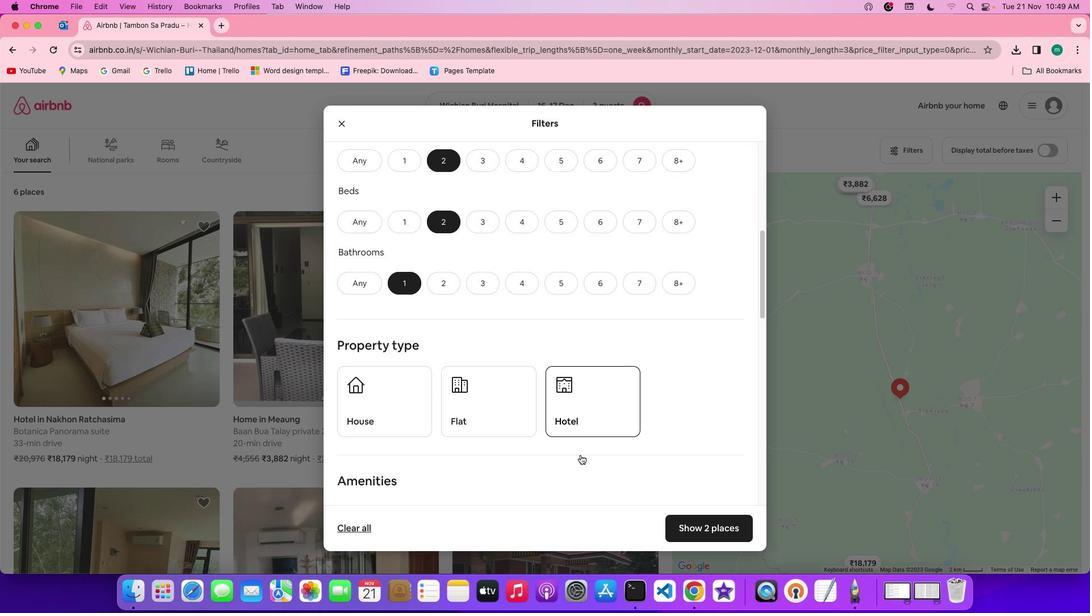 
Action: Mouse scrolled (580, 455) with delta (0, 0)
Screenshot: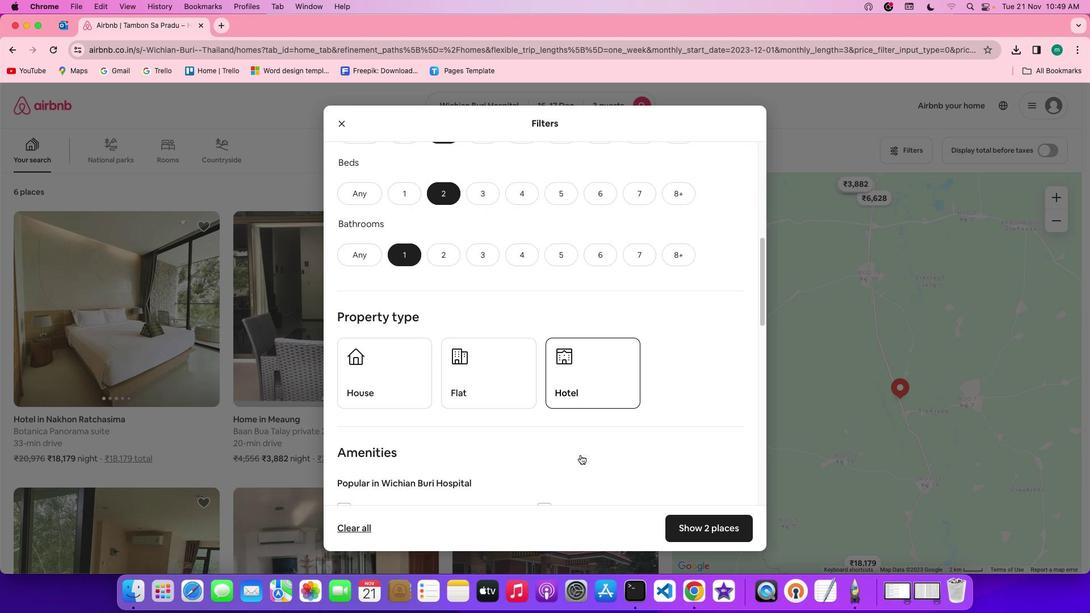 
Action: Mouse scrolled (580, 455) with delta (0, 0)
Screenshot: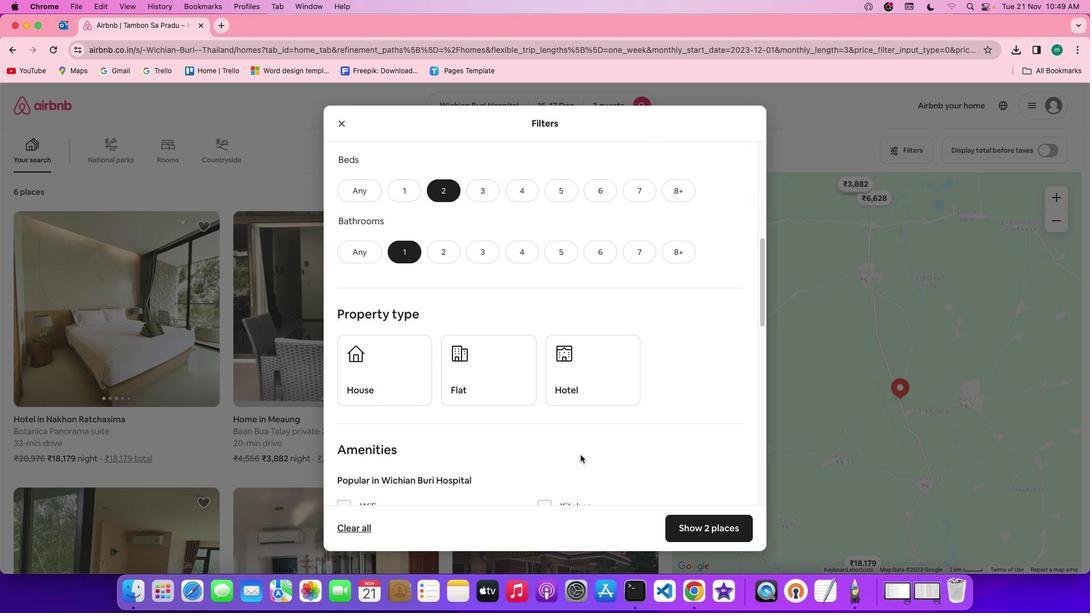 
Action: Mouse scrolled (580, 455) with delta (0, 0)
Screenshot: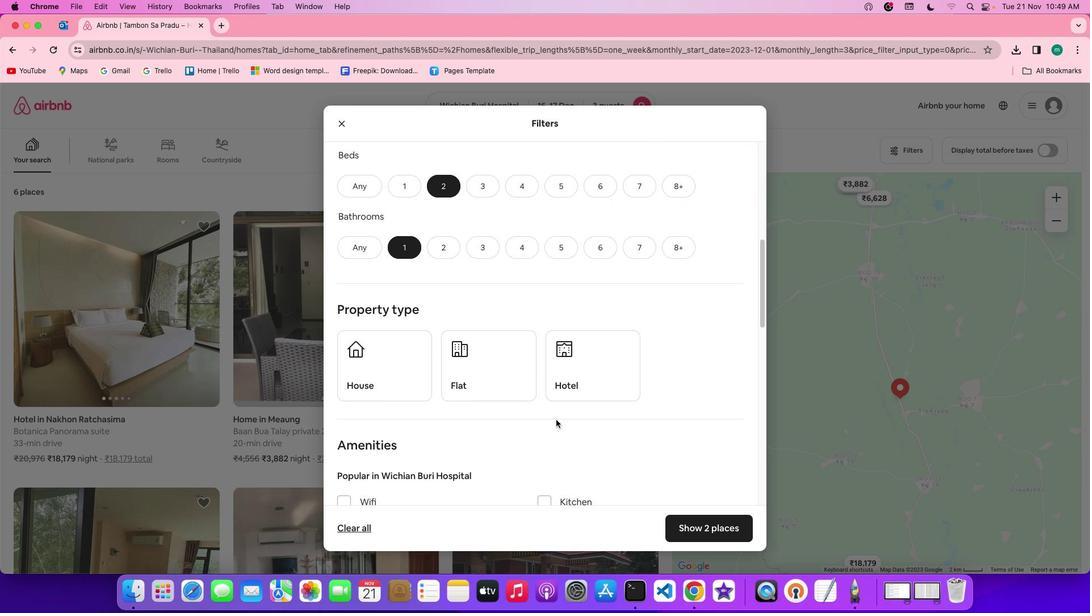 
Action: Mouse moved to (514, 382)
Screenshot: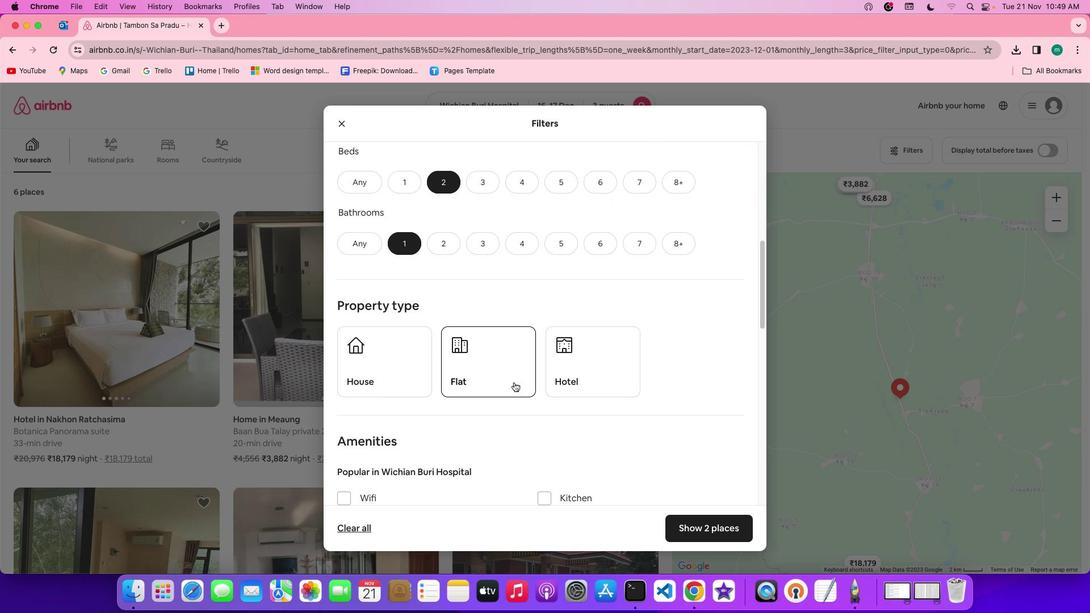 
Action: Mouse pressed left at (514, 382)
Screenshot: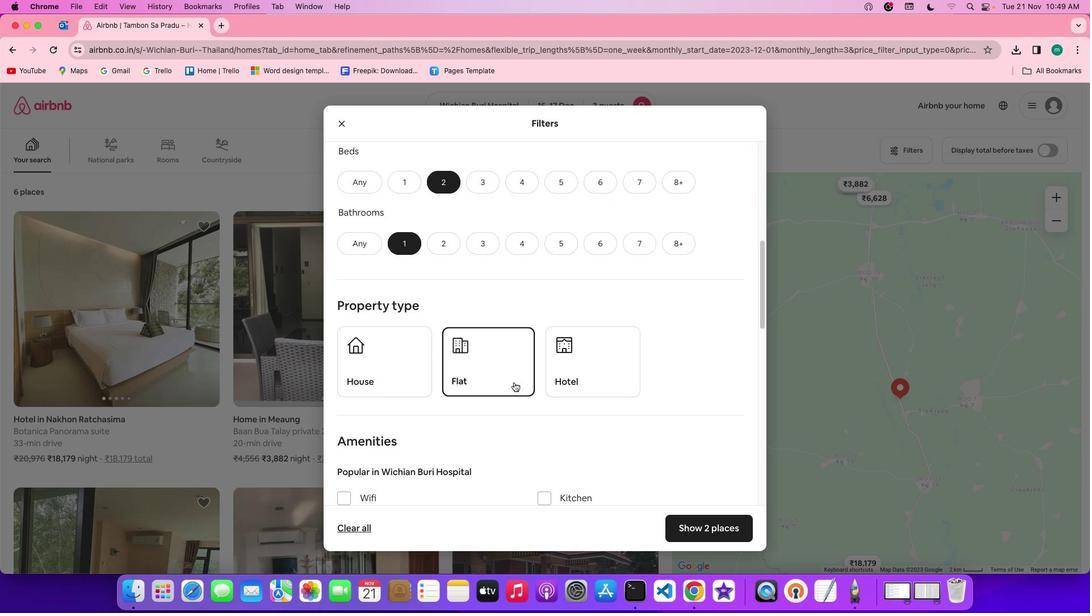 
Action: Mouse moved to (585, 404)
Screenshot: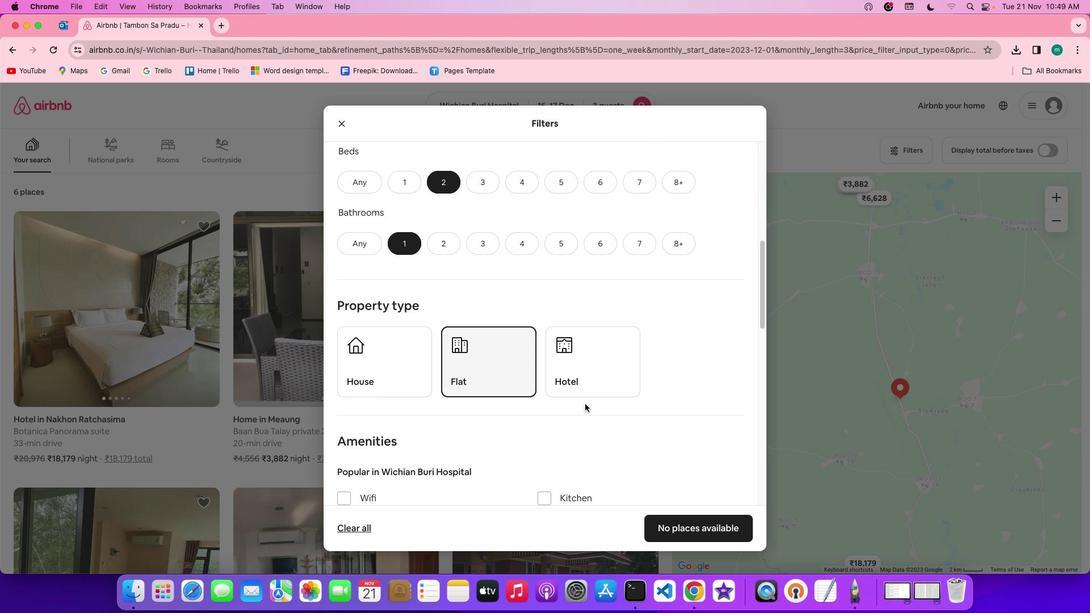 
Action: Mouse scrolled (585, 404) with delta (0, 0)
Screenshot: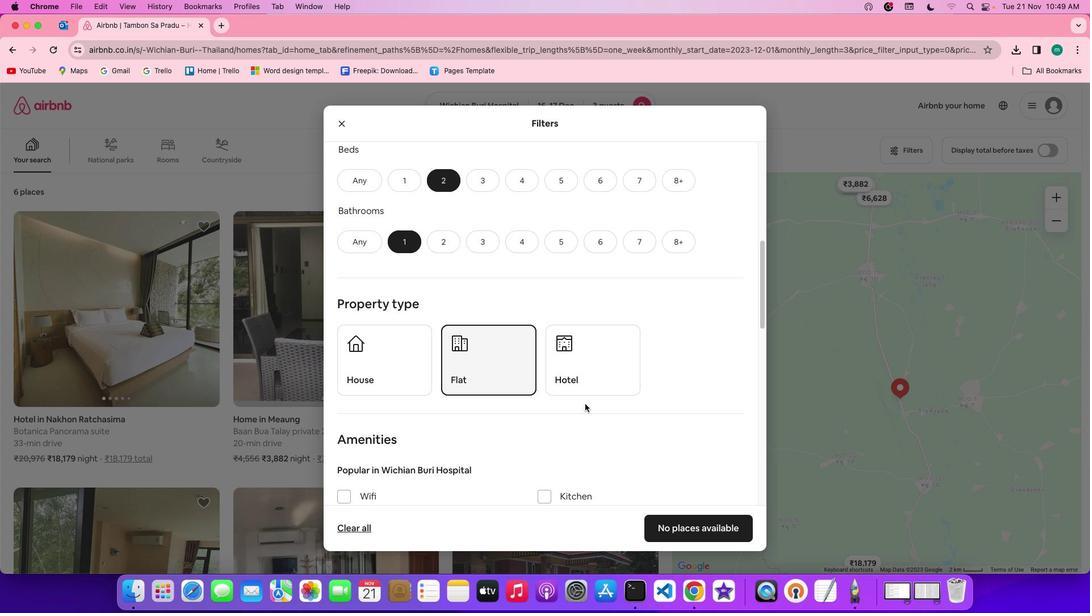 
Action: Mouse scrolled (585, 404) with delta (0, 0)
Screenshot: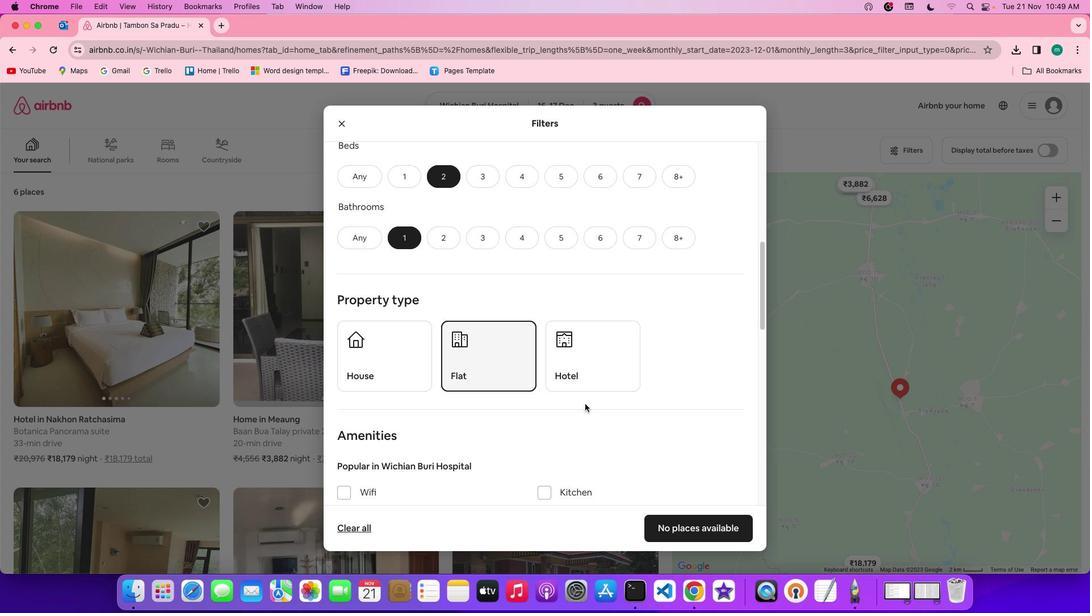 
Action: Mouse scrolled (585, 404) with delta (0, 0)
Screenshot: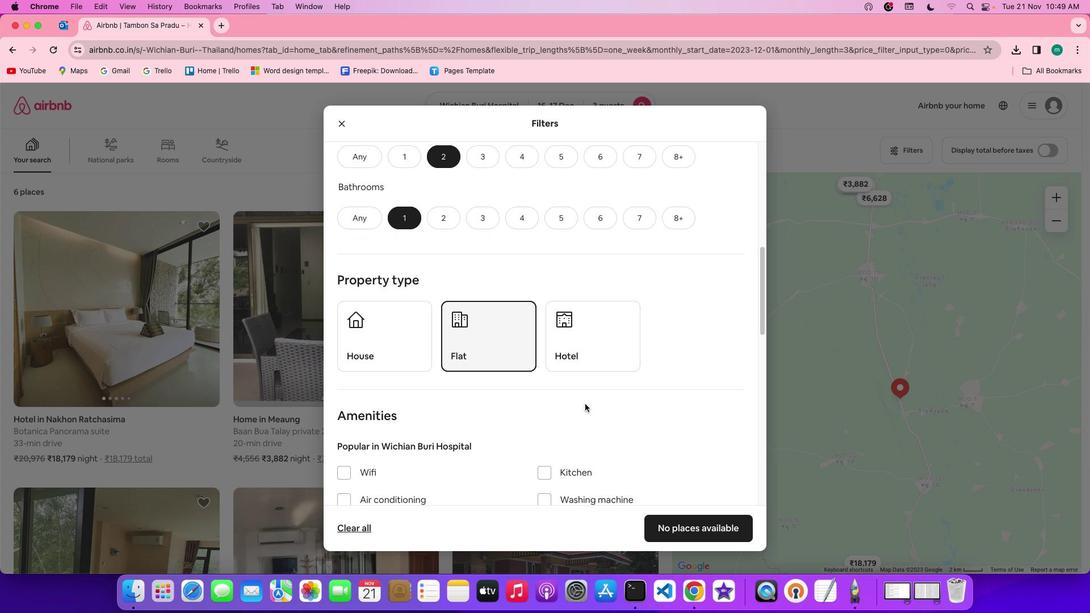
Action: Mouse scrolled (585, 404) with delta (0, 0)
Screenshot: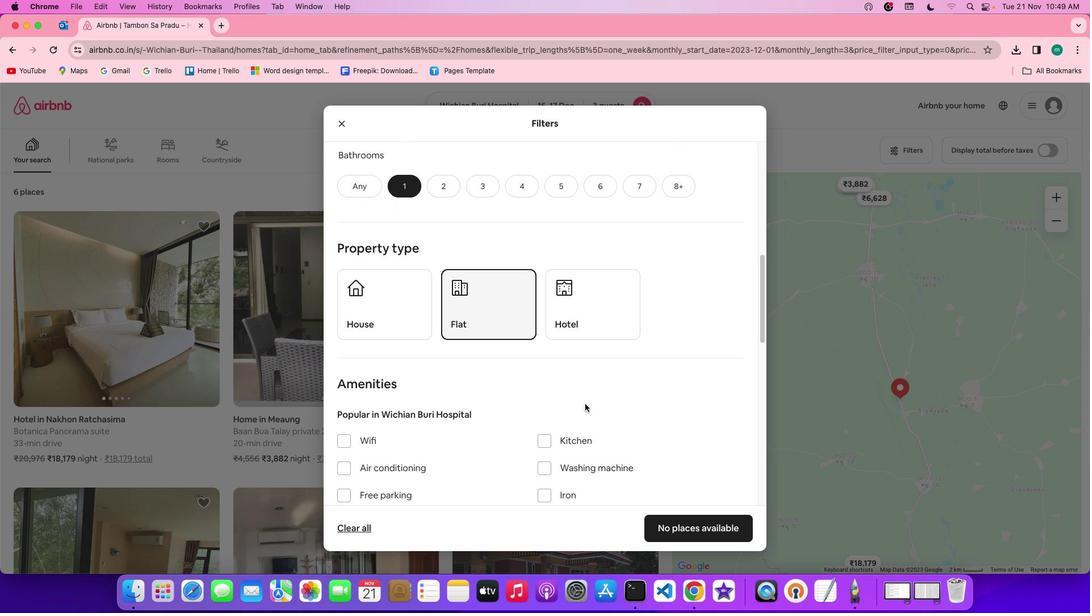 
Action: Mouse scrolled (585, 404) with delta (0, 0)
Screenshot: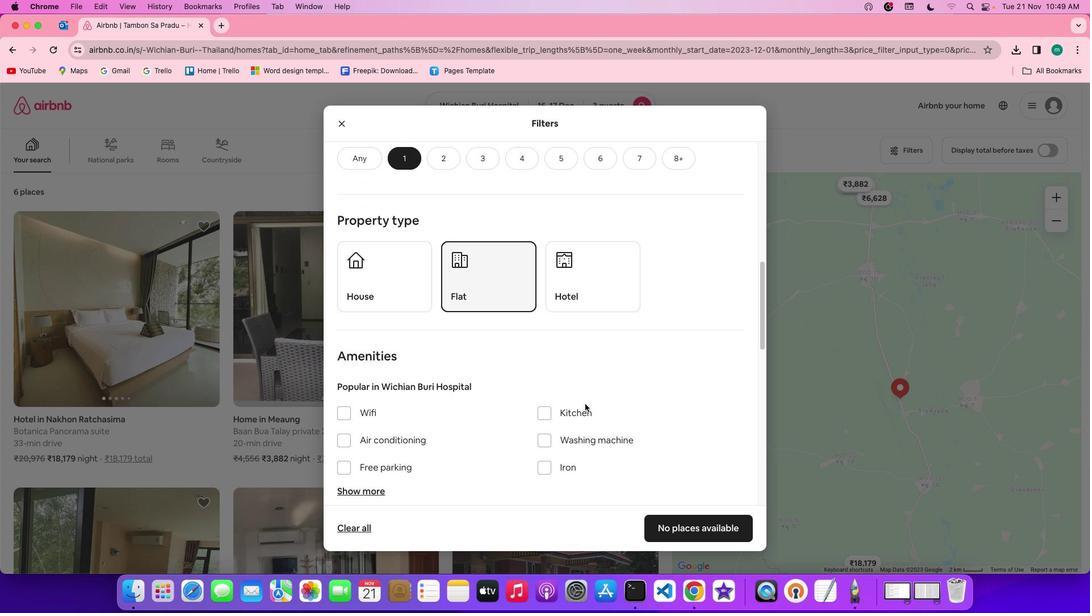 
Action: Mouse scrolled (585, 404) with delta (0, 0)
Screenshot: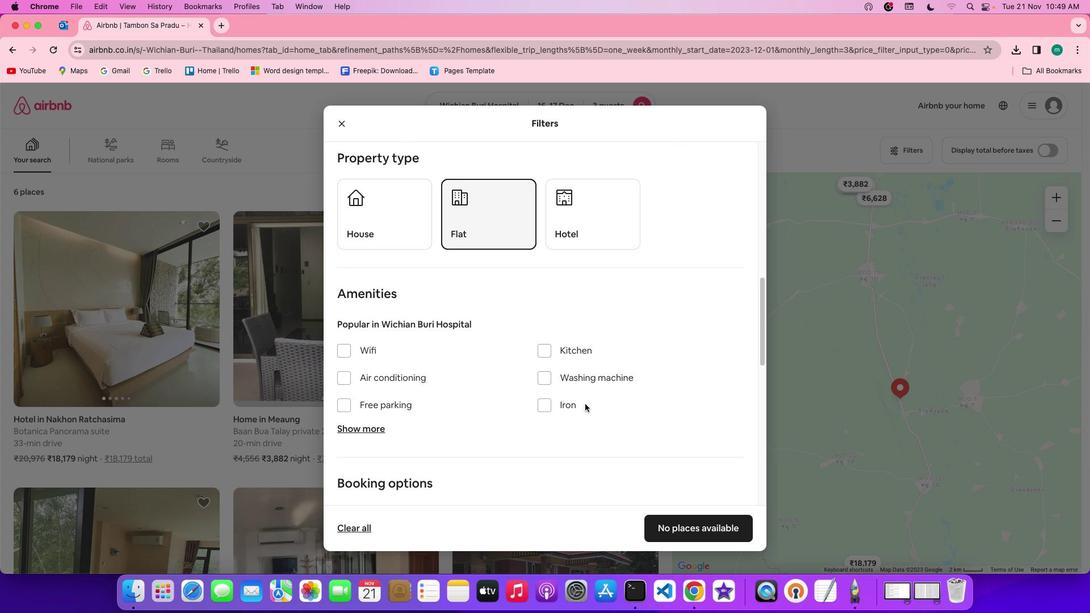 
Action: Mouse scrolled (585, 404) with delta (0, -1)
Screenshot: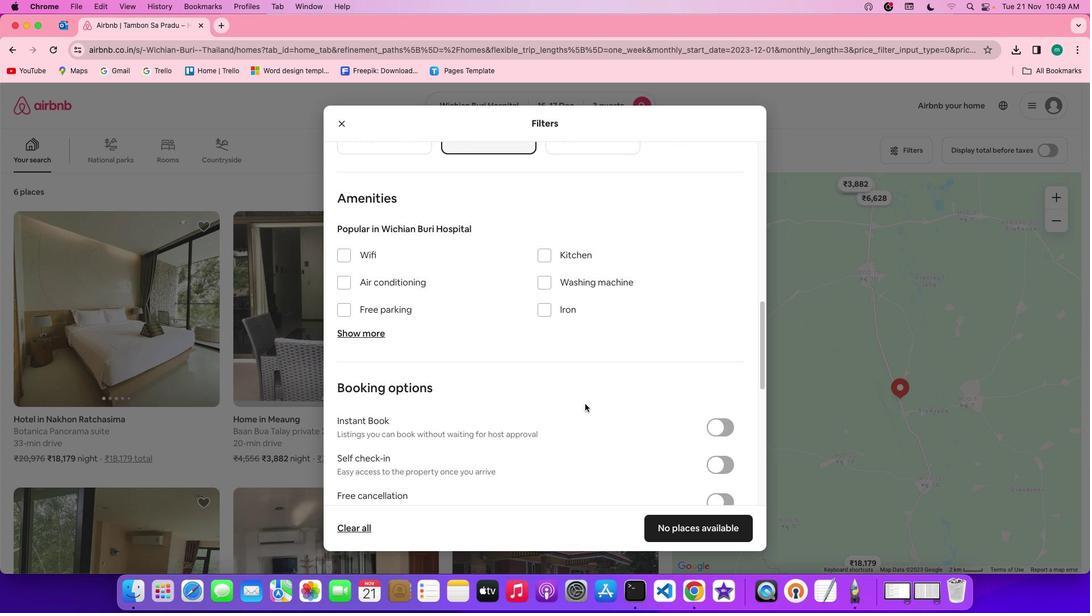 
Action: Mouse scrolled (585, 404) with delta (0, -2)
Screenshot: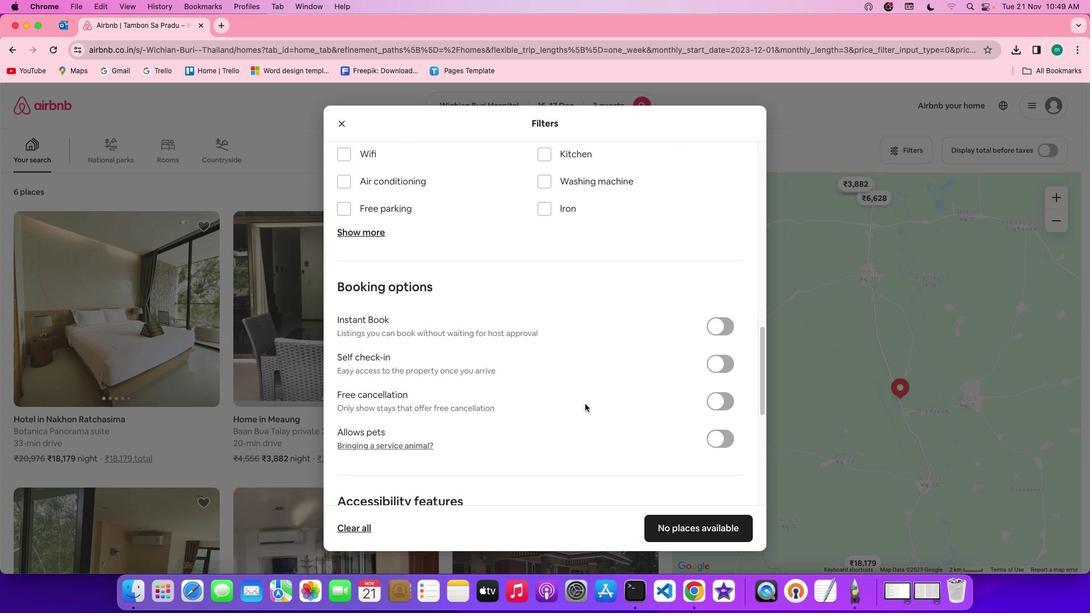 
Action: Mouse scrolled (585, 404) with delta (0, -2)
Screenshot: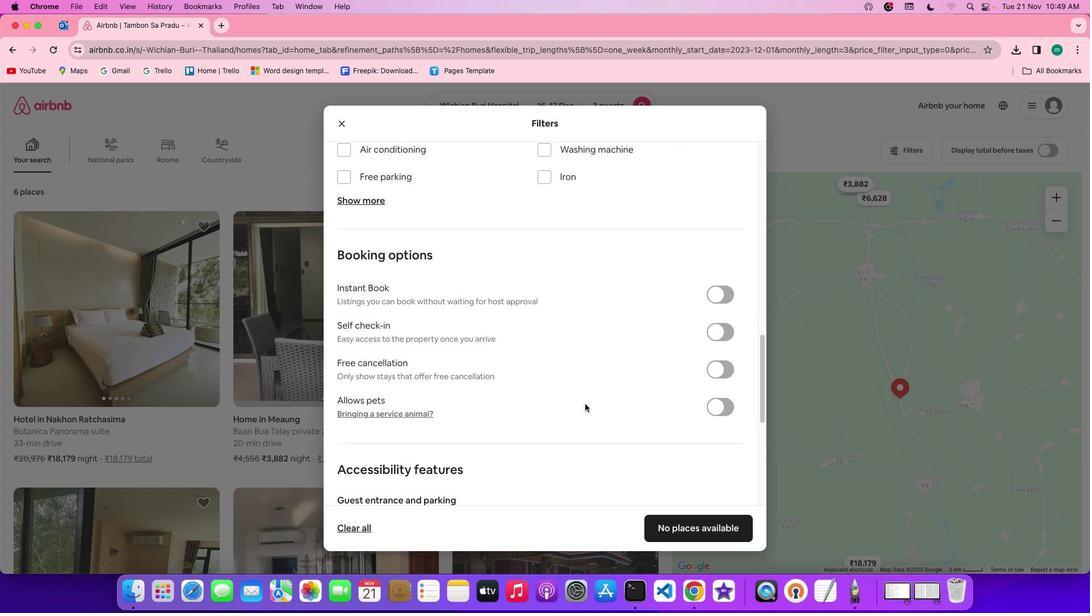 
Action: Mouse scrolled (585, 404) with delta (0, 0)
Screenshot: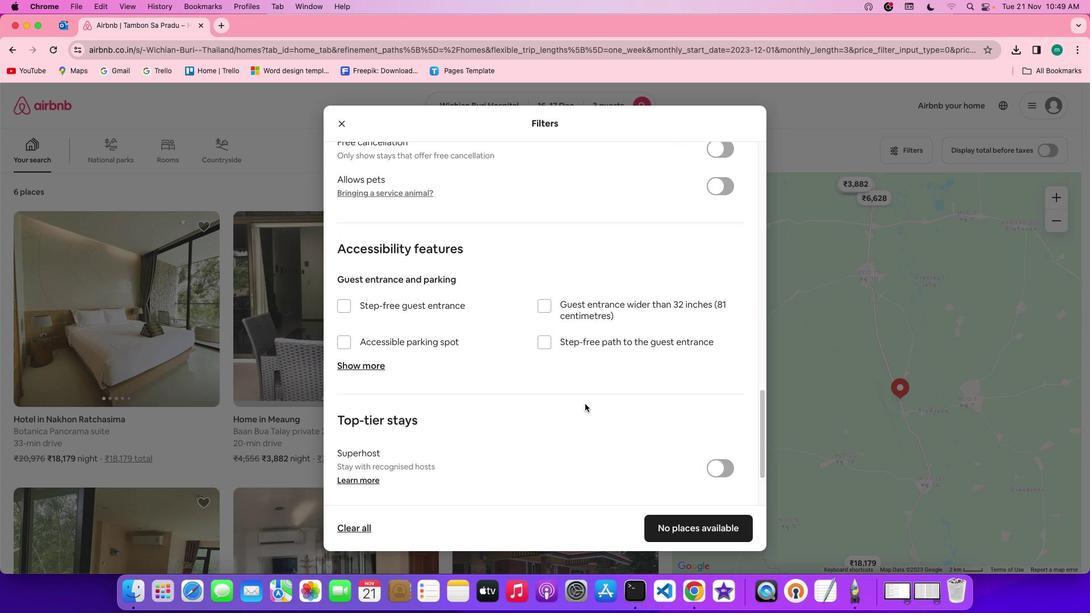 
Action: Mouse scrolled (585, 404) with delta (0, 0)
Screenshot: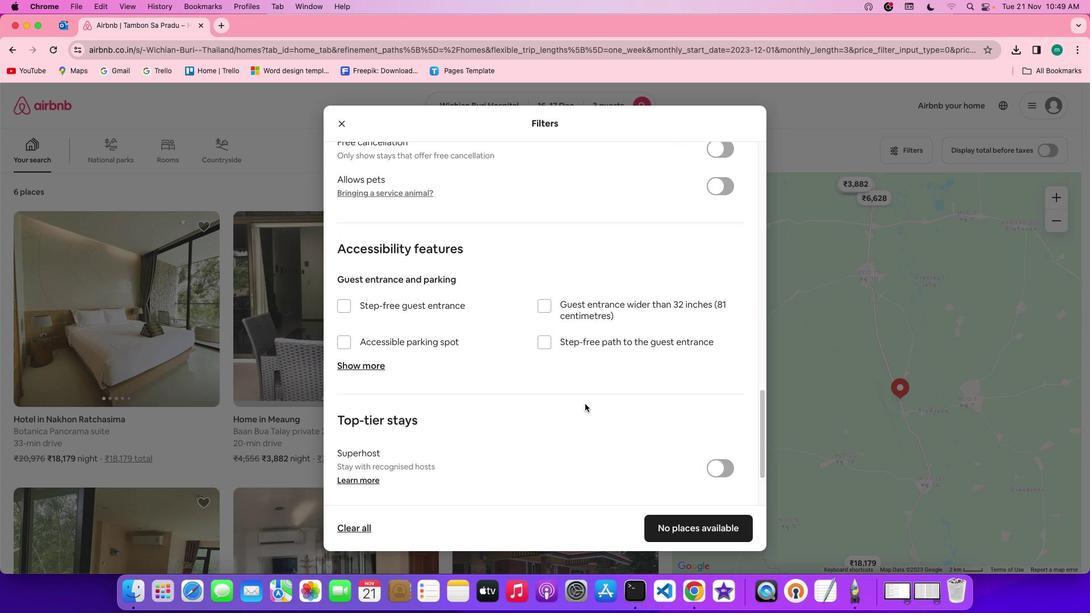 
Action: Mouse scrolled (585, 404) with delta (0, -1)
Screenshot: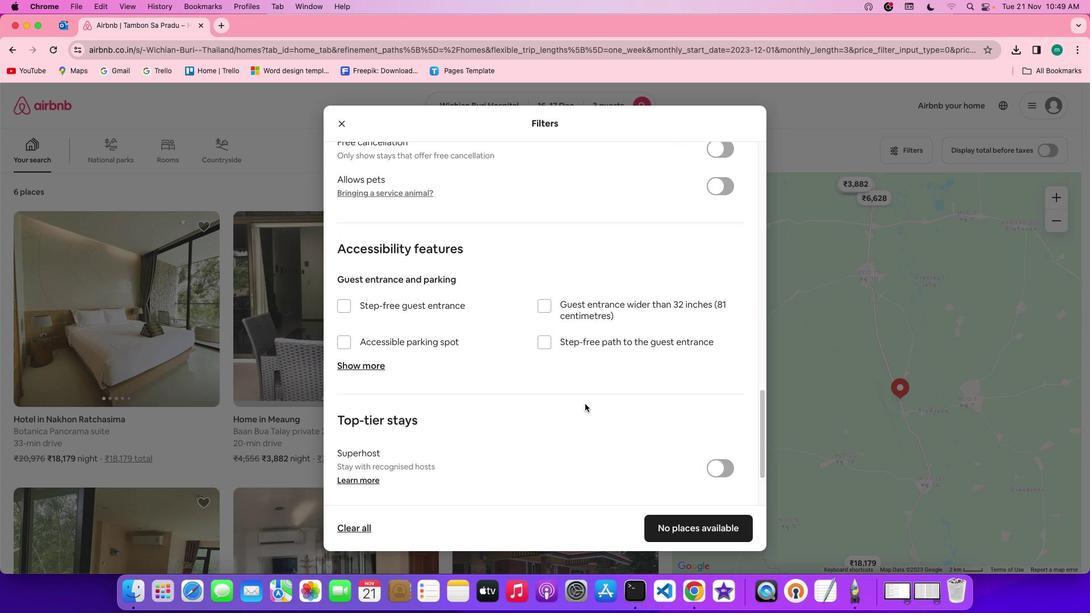 
Action: Mouse scrolled (585, 404) with delta (0, -2)
Screenshot: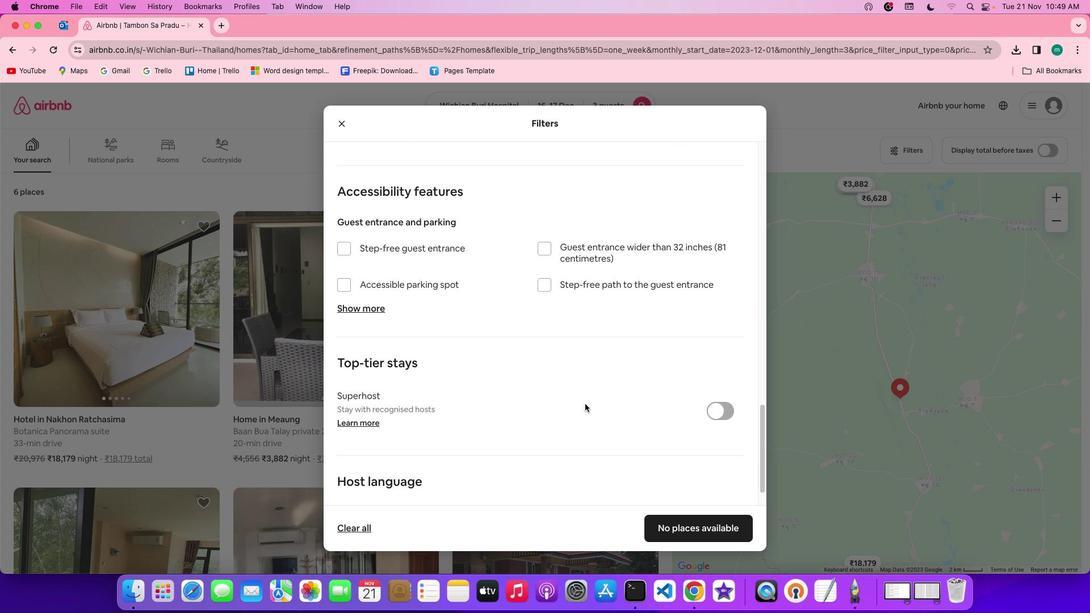 
Action: Mouse scrolled (585, 404) with delta (0, -3)
Screenshot: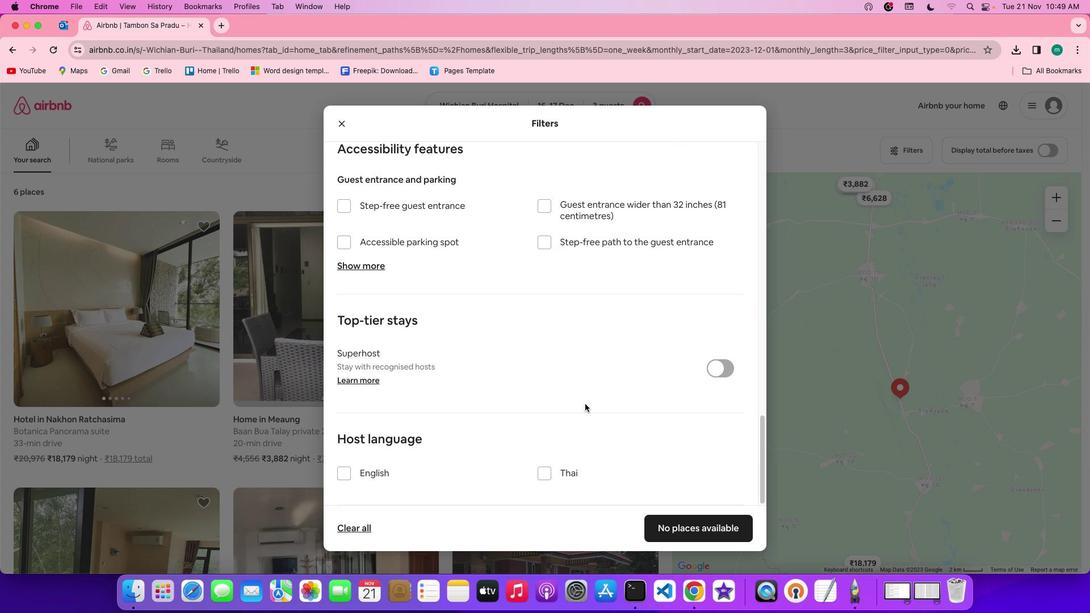 
Action: Mouse scrolled (585, 404) with delta (0, -3)
Screenshot: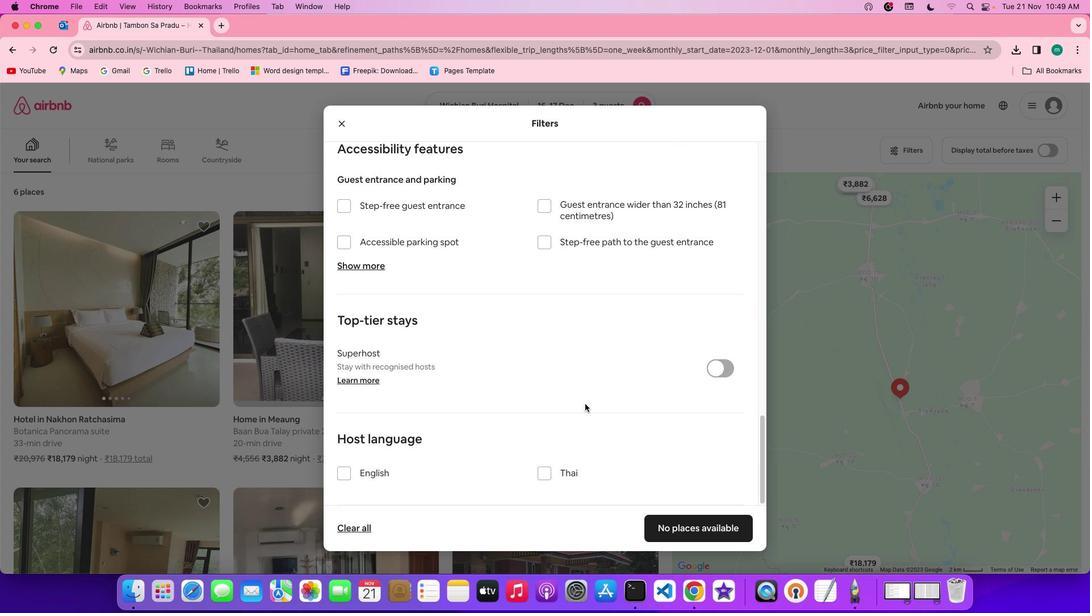 
Action: Mouse scrolled (585, 404) with delta (0, 0)
Screenshot: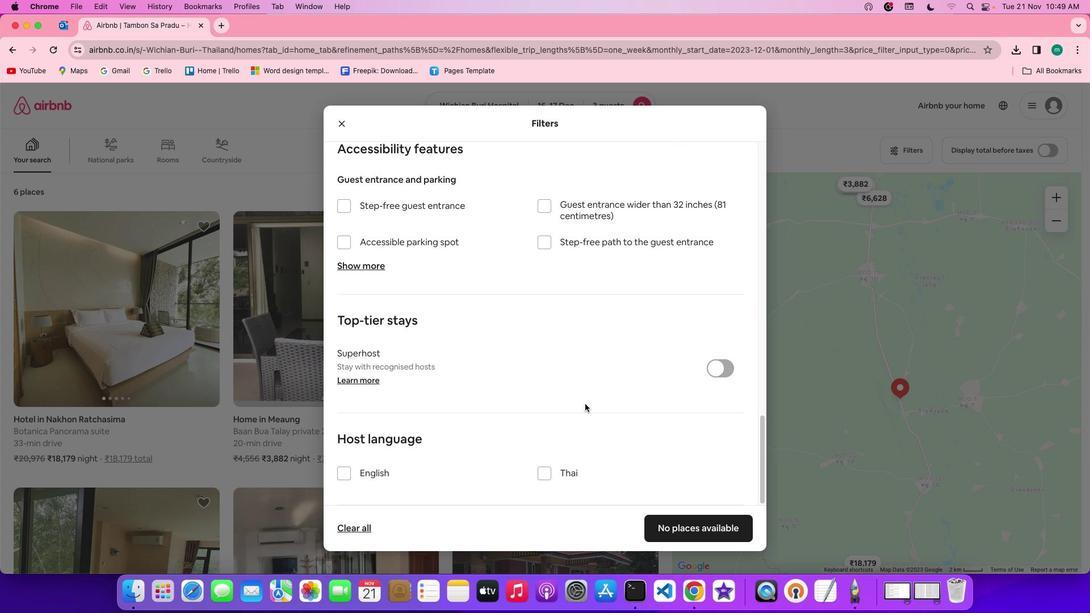 
Action: Mouse scrolled (585, 404) with delta (0, 0)
Screenshot: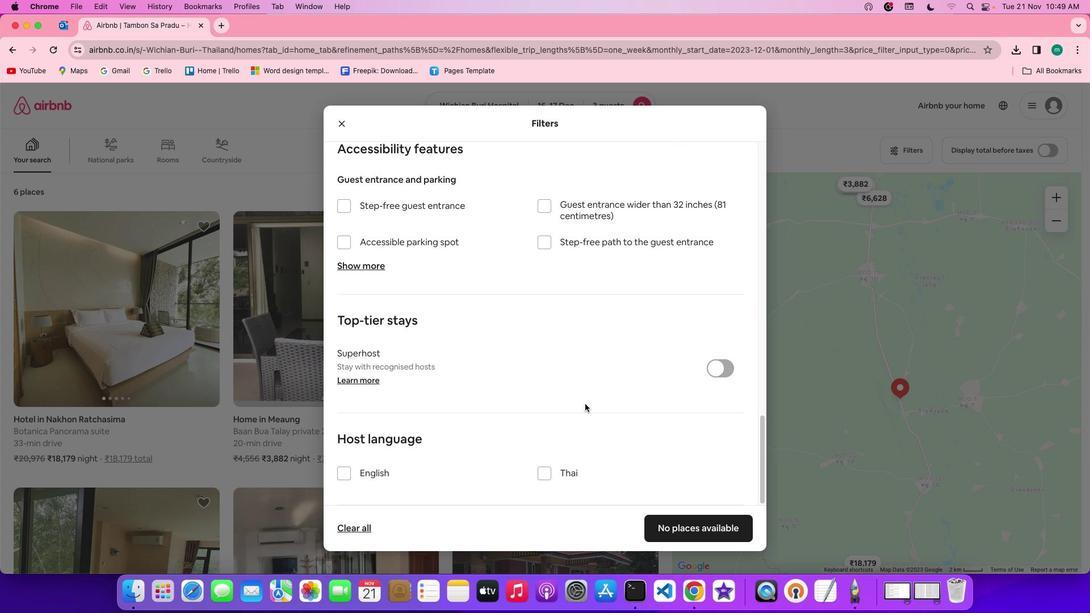 
Action: Mouse scrolled (585, 404) with delta (0, -1)
Screenshot: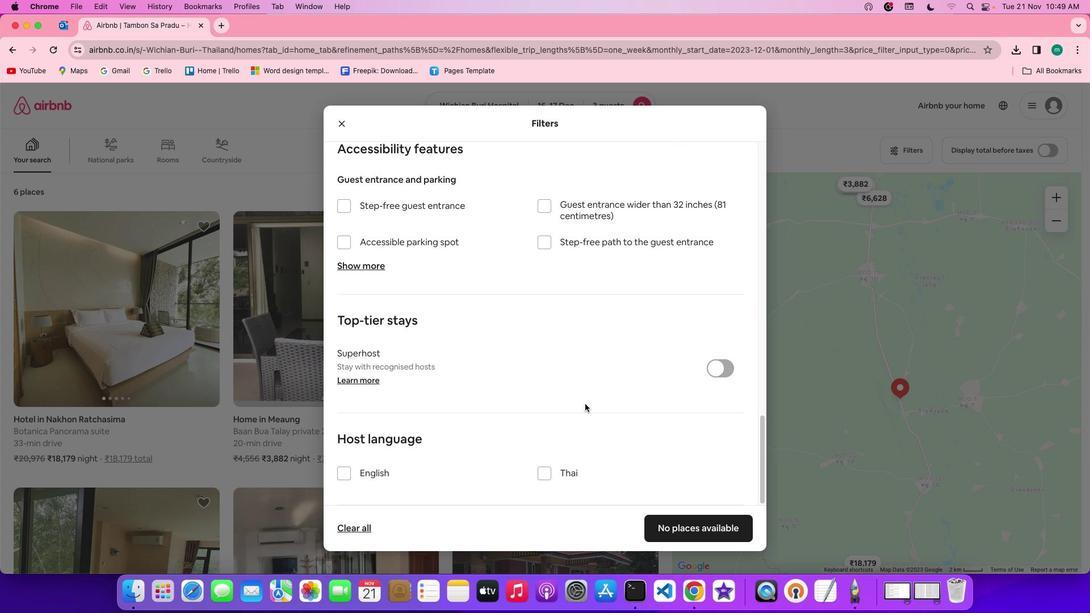
Action: Mouse scrolled (585, 404) with delta (0, -2)
Screenshot: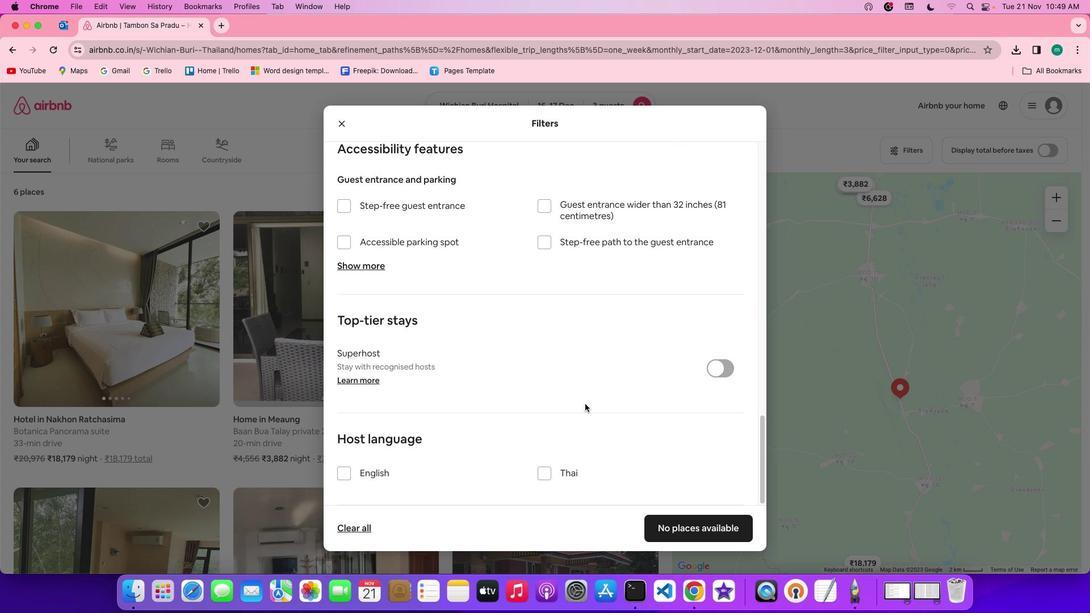 
Action: Mouse scrolled (585, 404) with delta (0, -3)
Screenshot: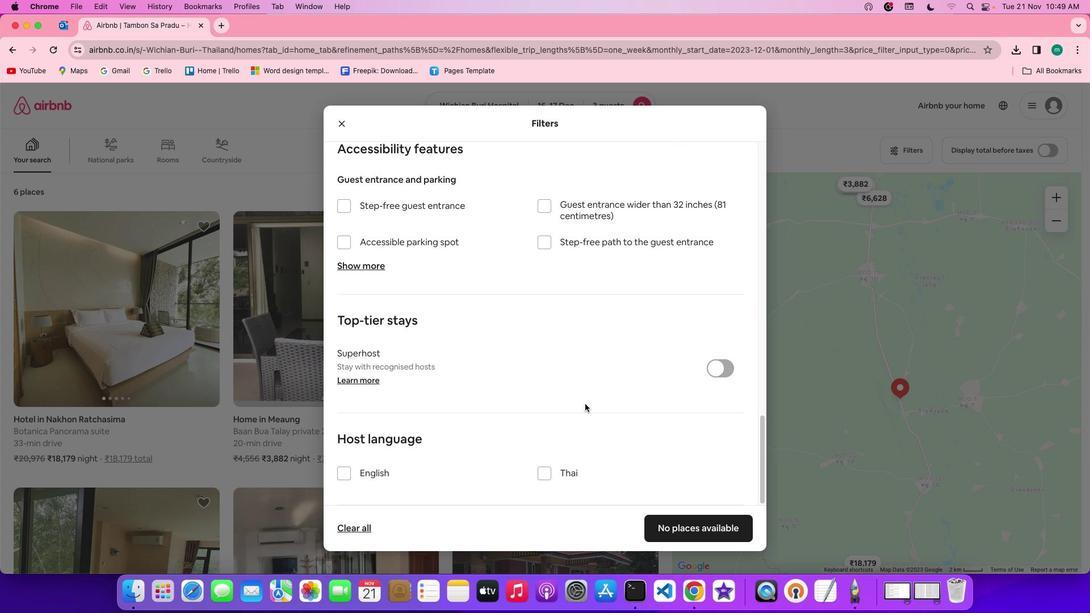 
Action: Mouse scrolled (585, 404) with delta (0, -3)
Screenshot: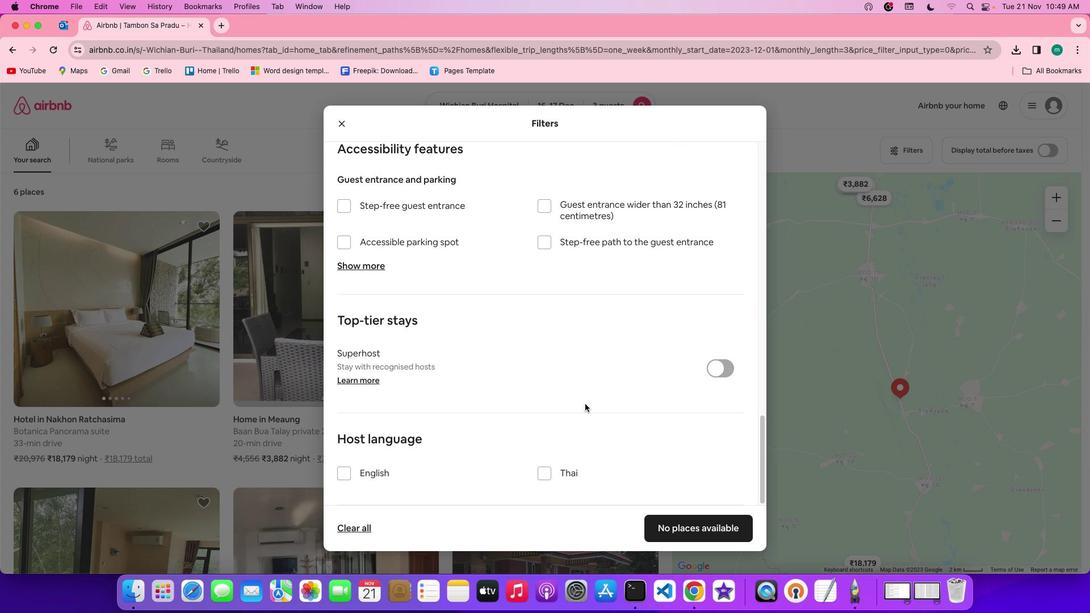 
Action: Mouse moved to (705, 529)
Screenshot: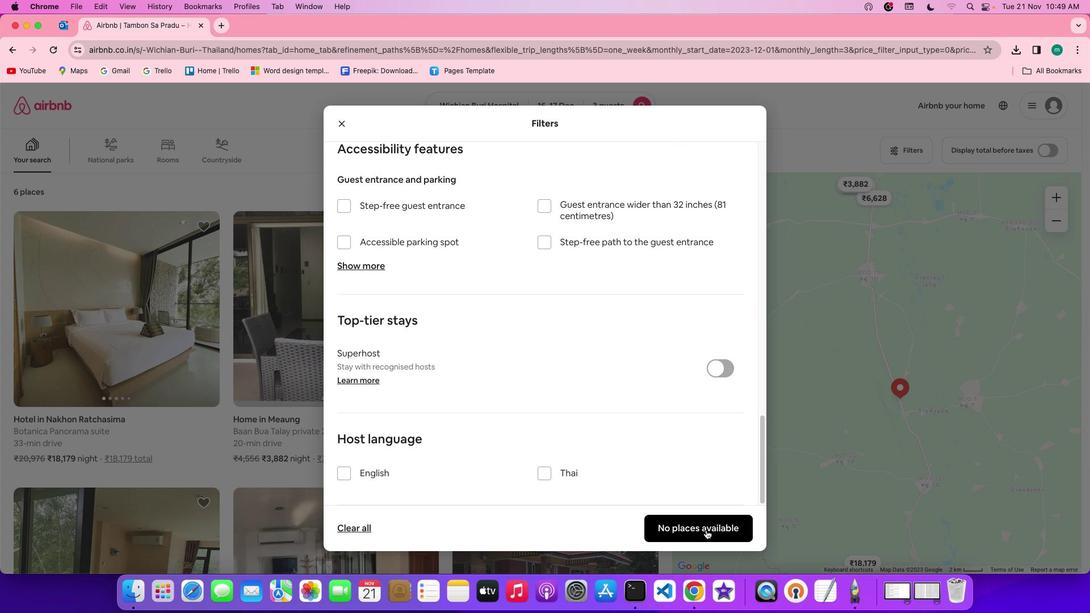
Action: Mouse pressed left at (705, 529)
Screenshot: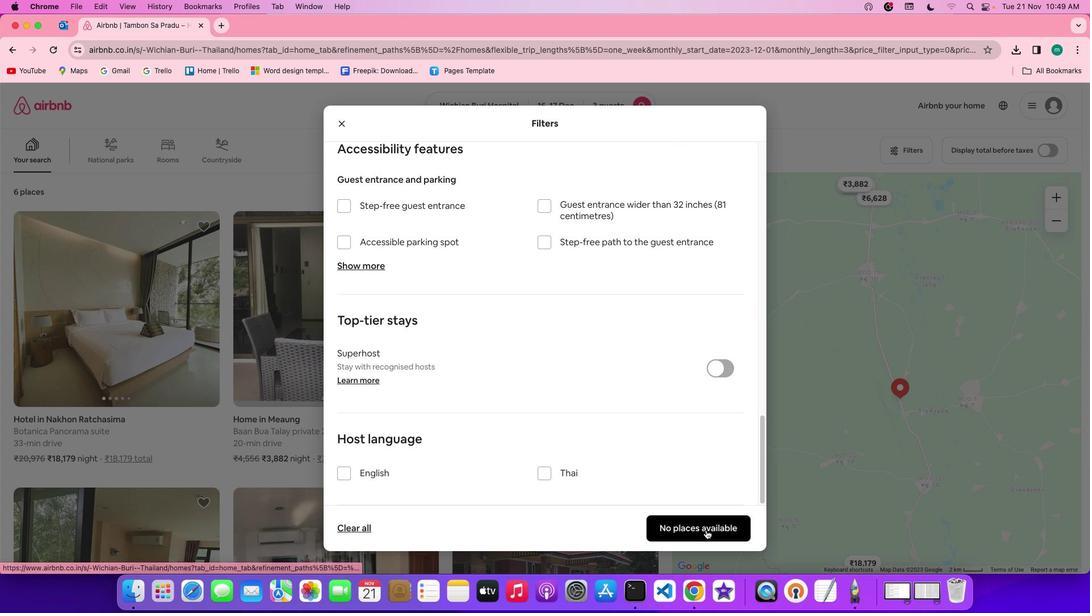 
Action: Mouse moved to (515, 412)
Screenshot: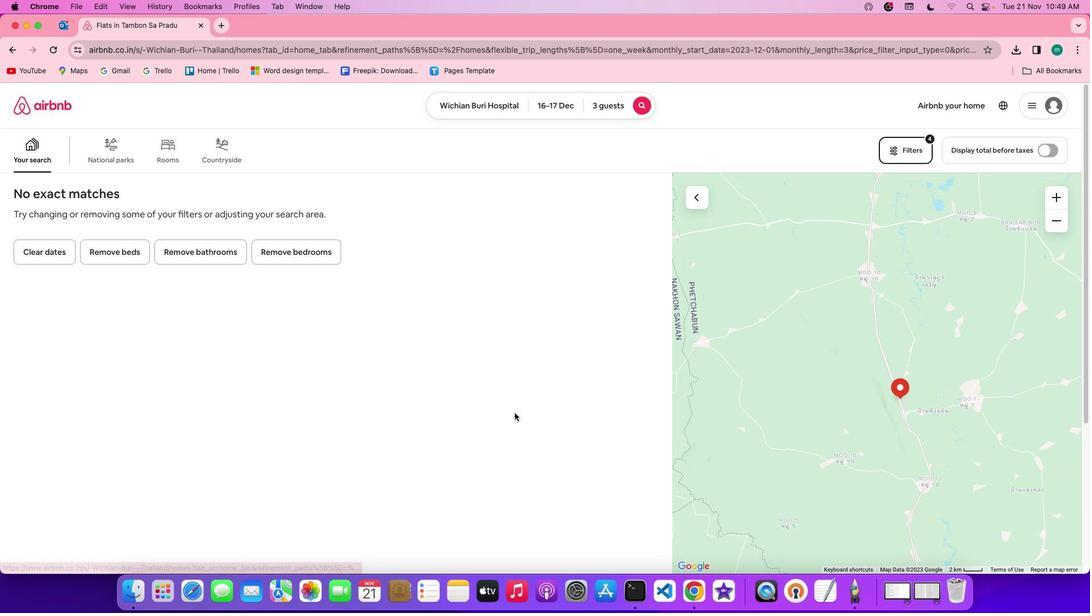 
